 Task: Check the percentage active listings of large kitchen in the last 5 years.
Action: Mouse moved to (1107, 258)
Screenshot: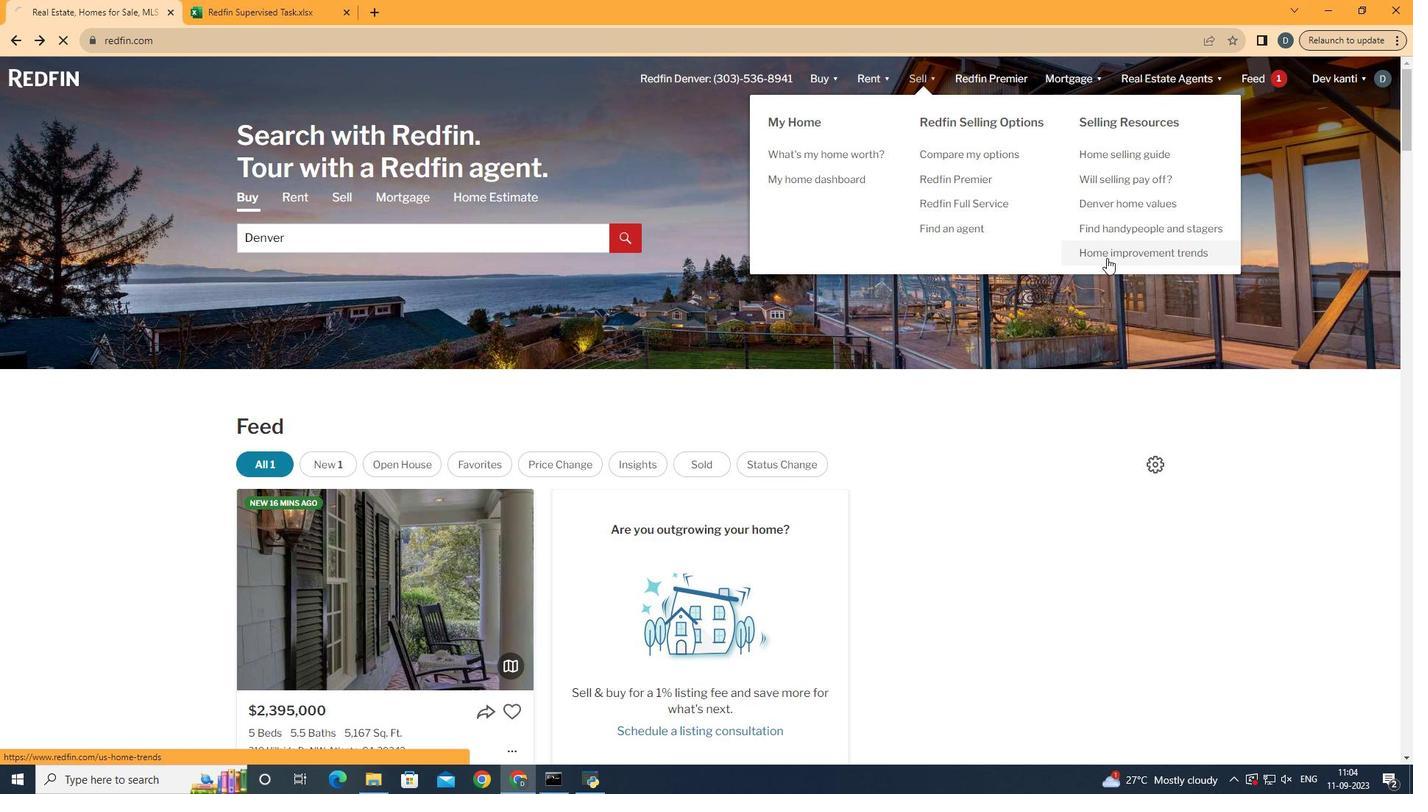 
Action: Mouse pressed left at (1107, 258)
Screenshot: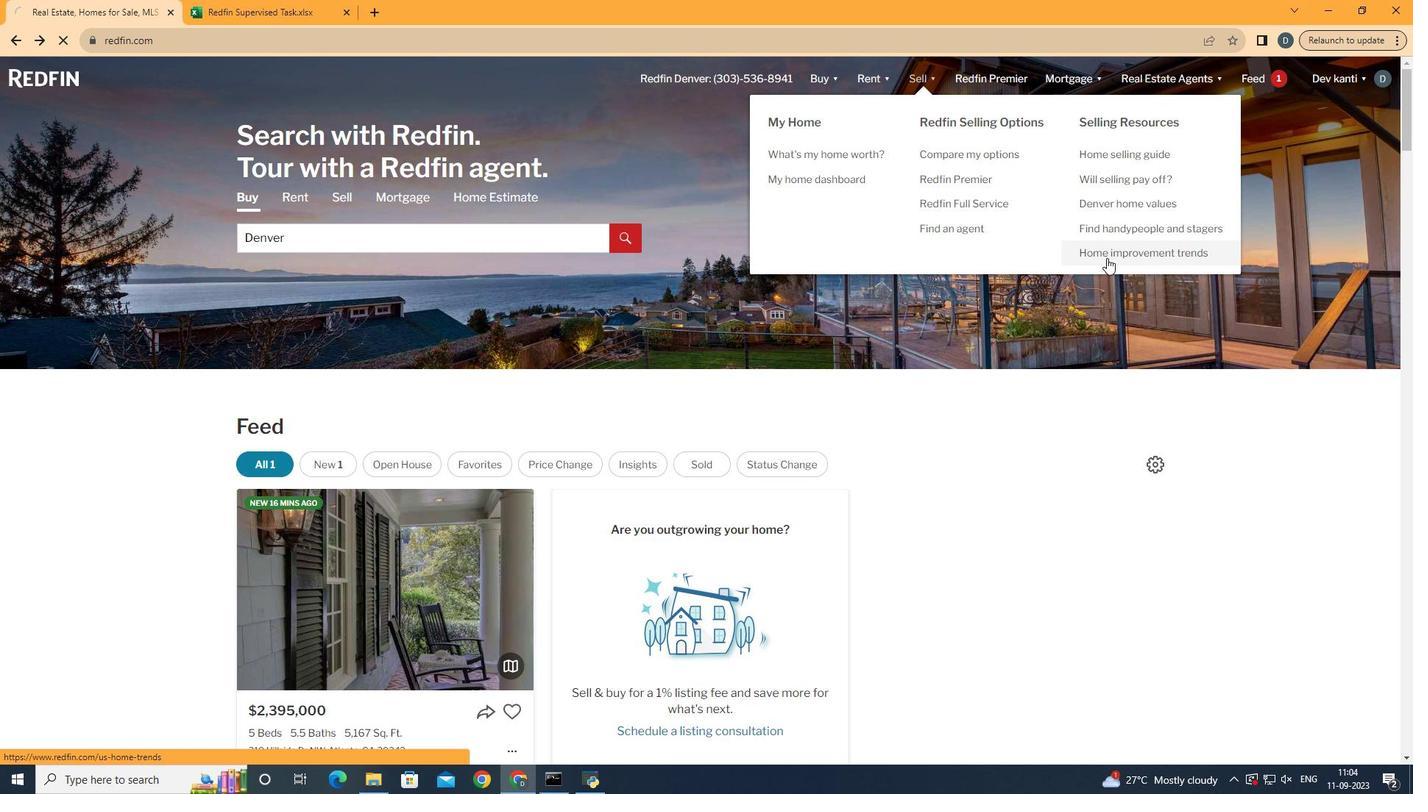 
Action: Mouse moved to (345, 292)
Screenshot: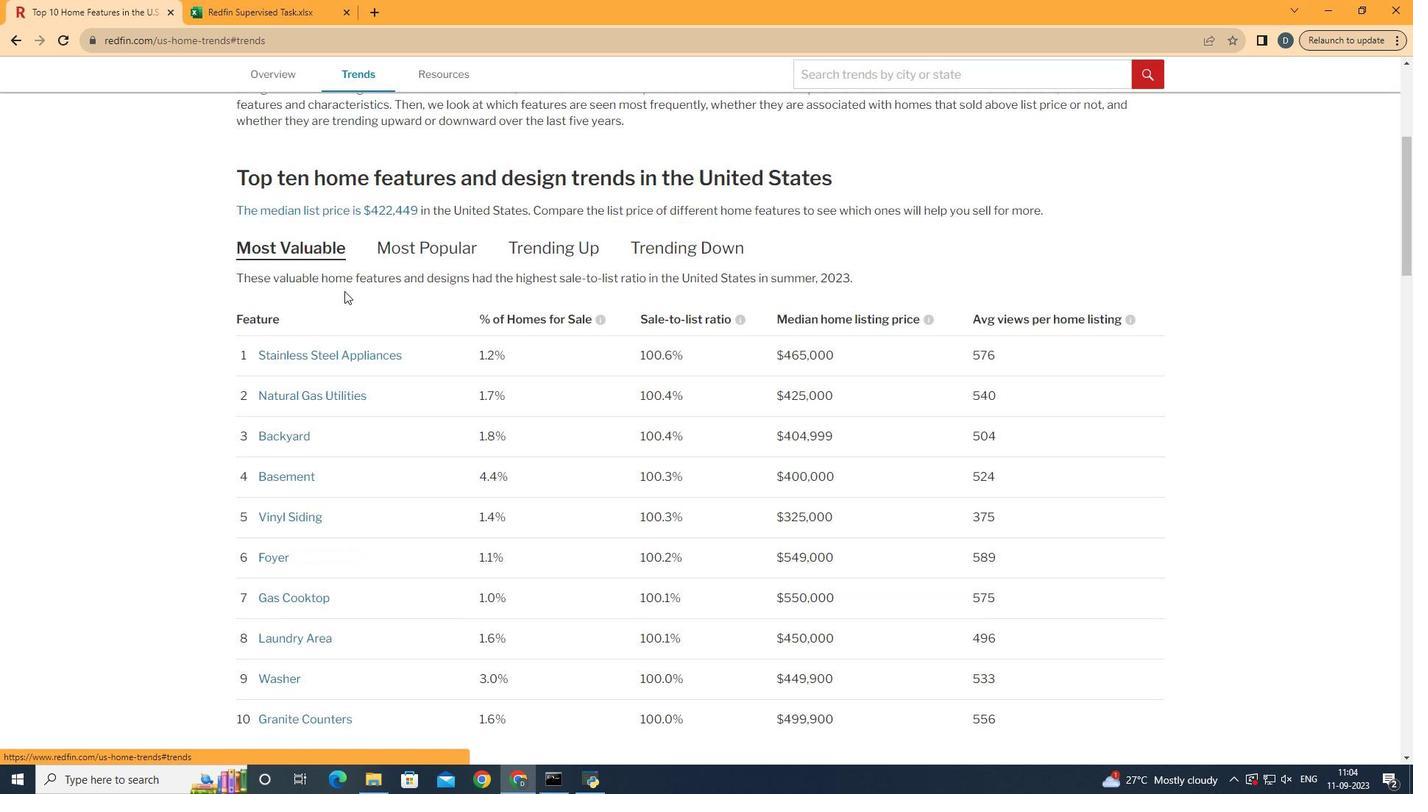 
Action: Mouse pressed left at (345, 292)
Screenshot: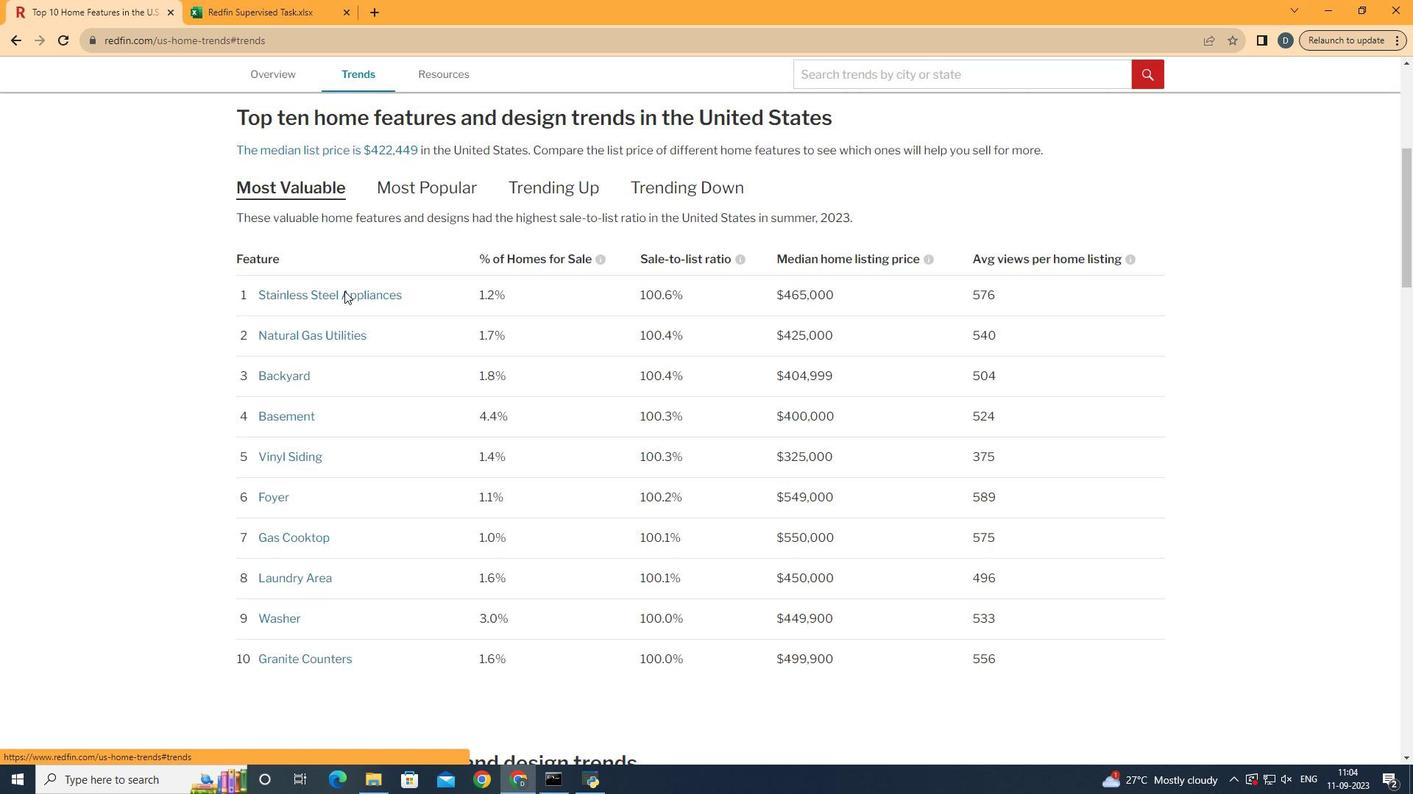 
Action: Mouse scrolled (345, 291) with delta (0, 0)
Screenshot: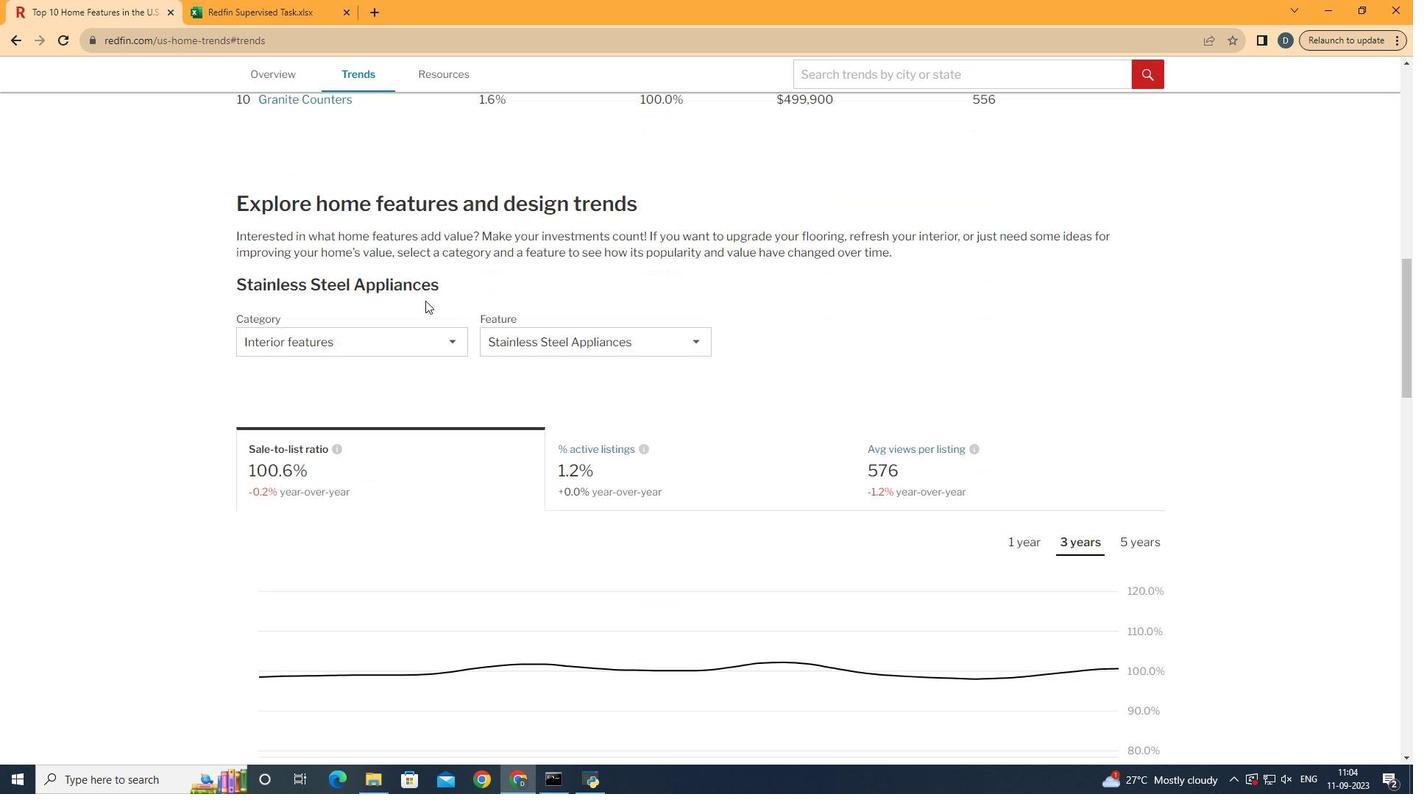 
Action: Mouse moved to (345, 292)
Screenshot: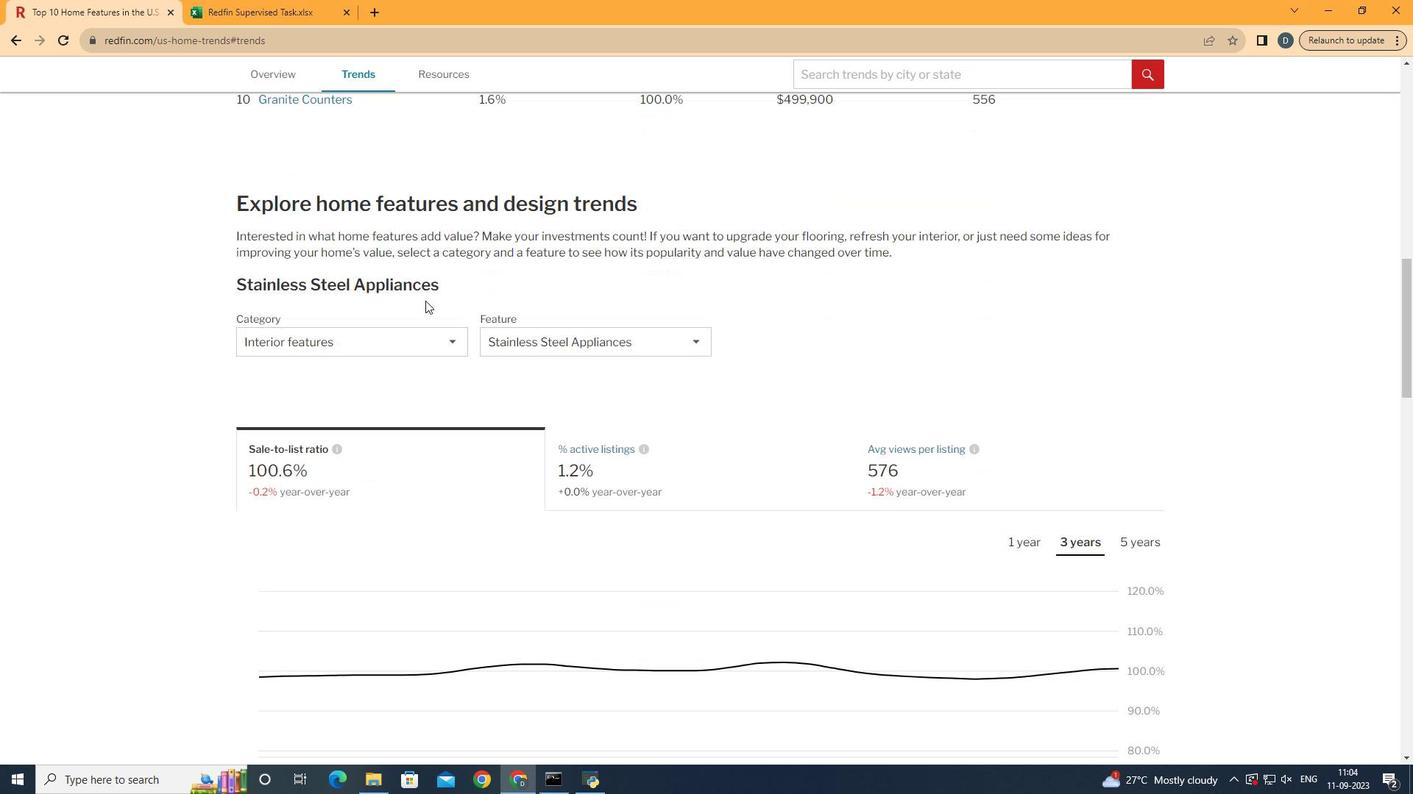 
Action: Mouse scrolled (345, 291) with delta (0, 0)
Screenshot: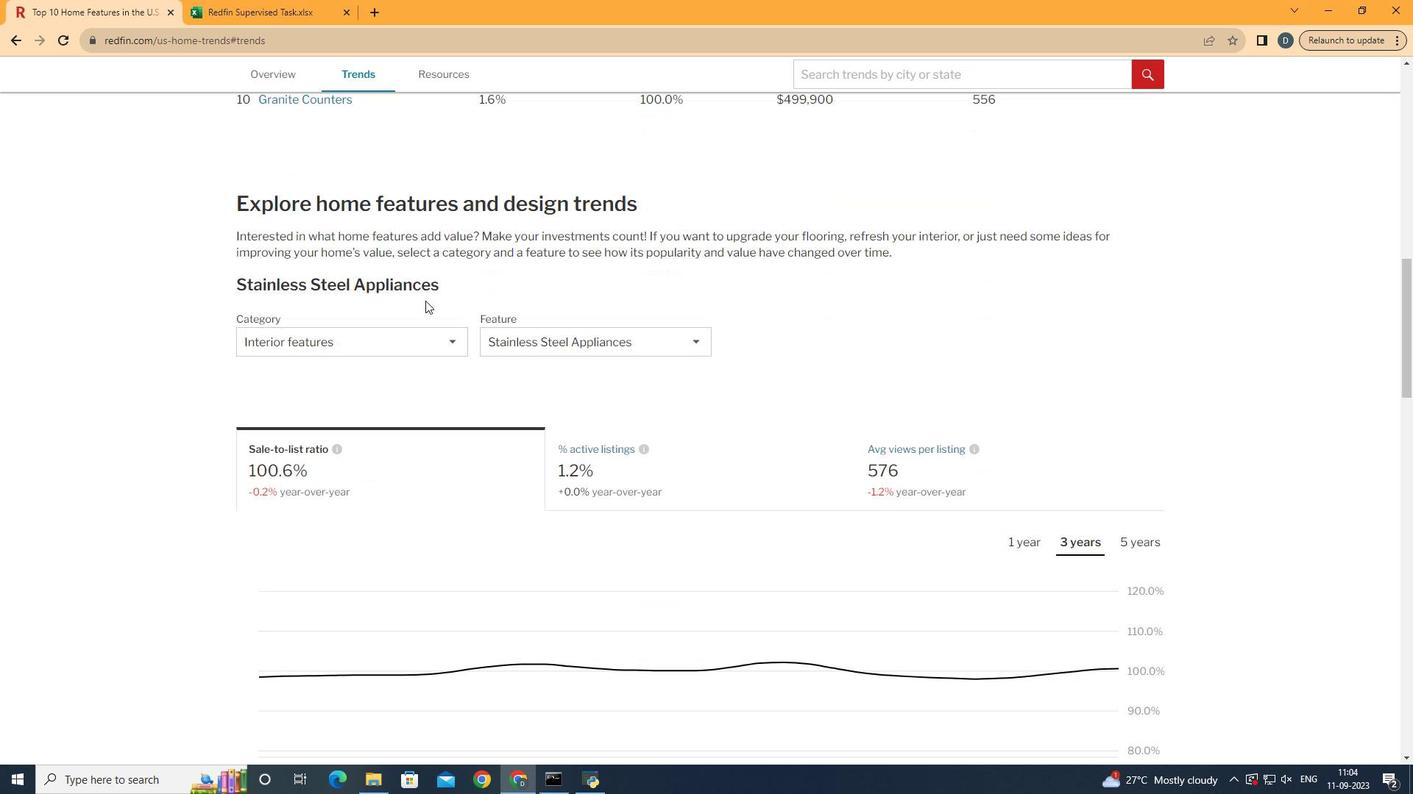 
Action: Mouse moved to (348, 292)
Screenshot: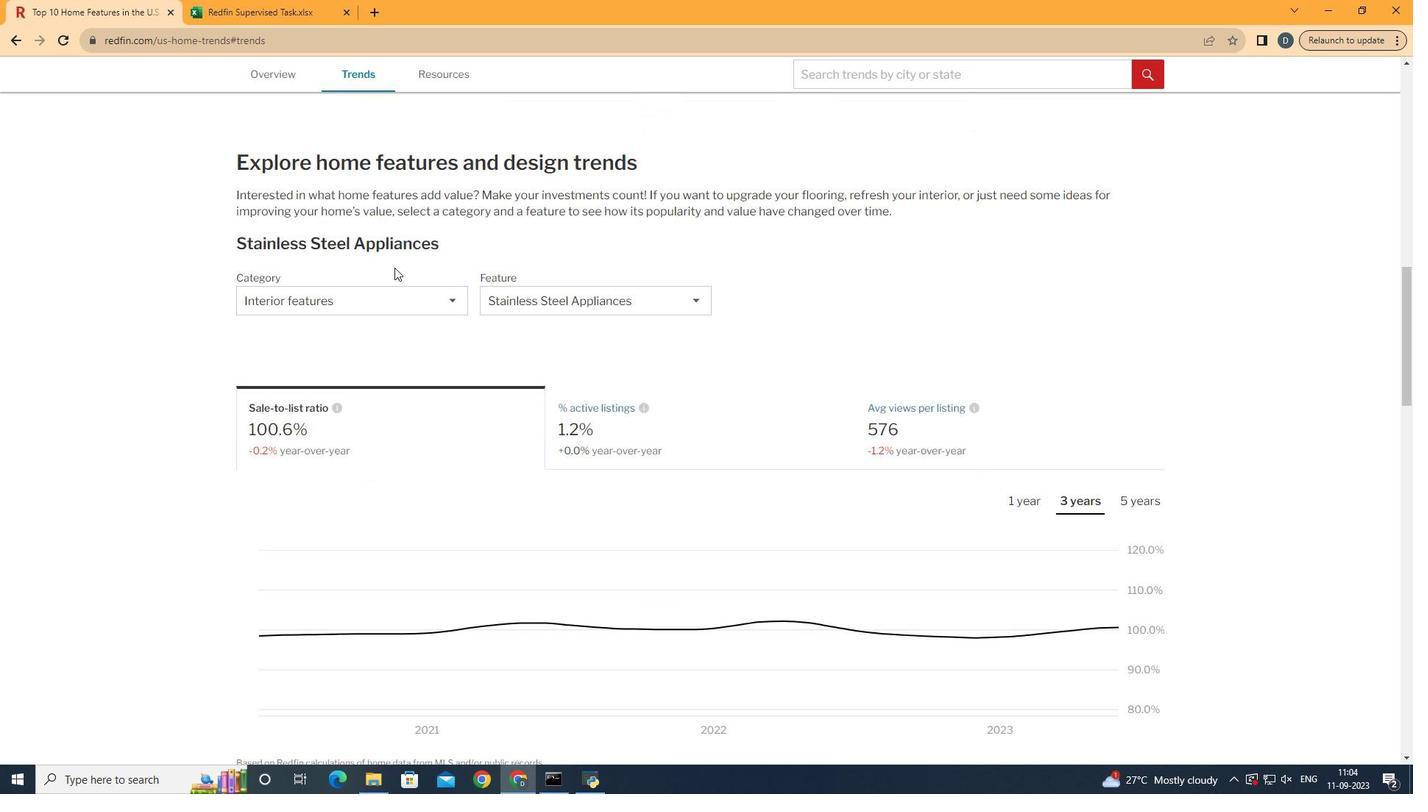 
Action: Mouse scrolled (348, 291) with delta (0, 0)
Screenshot: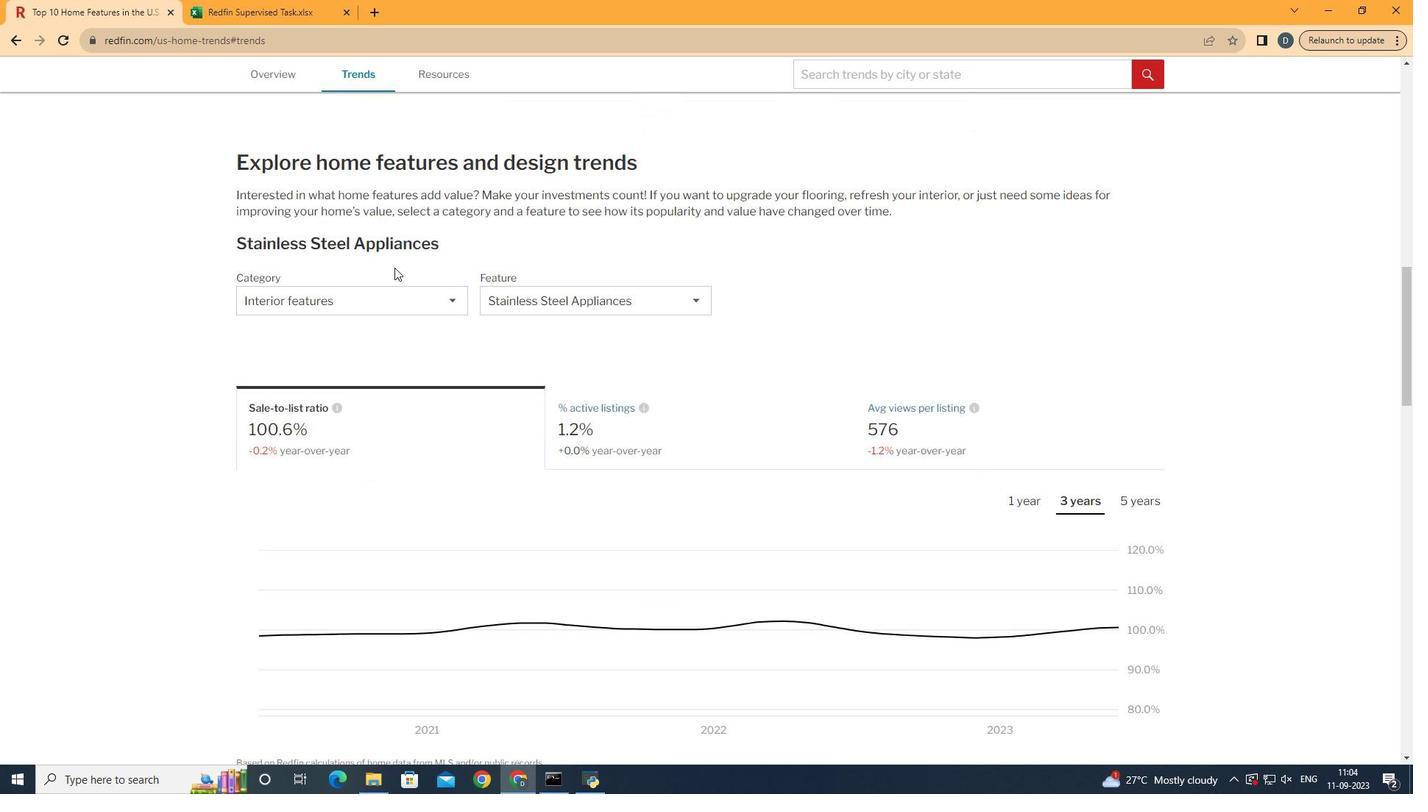 
Action: Mouse moved to (348, 292)
Screenshot: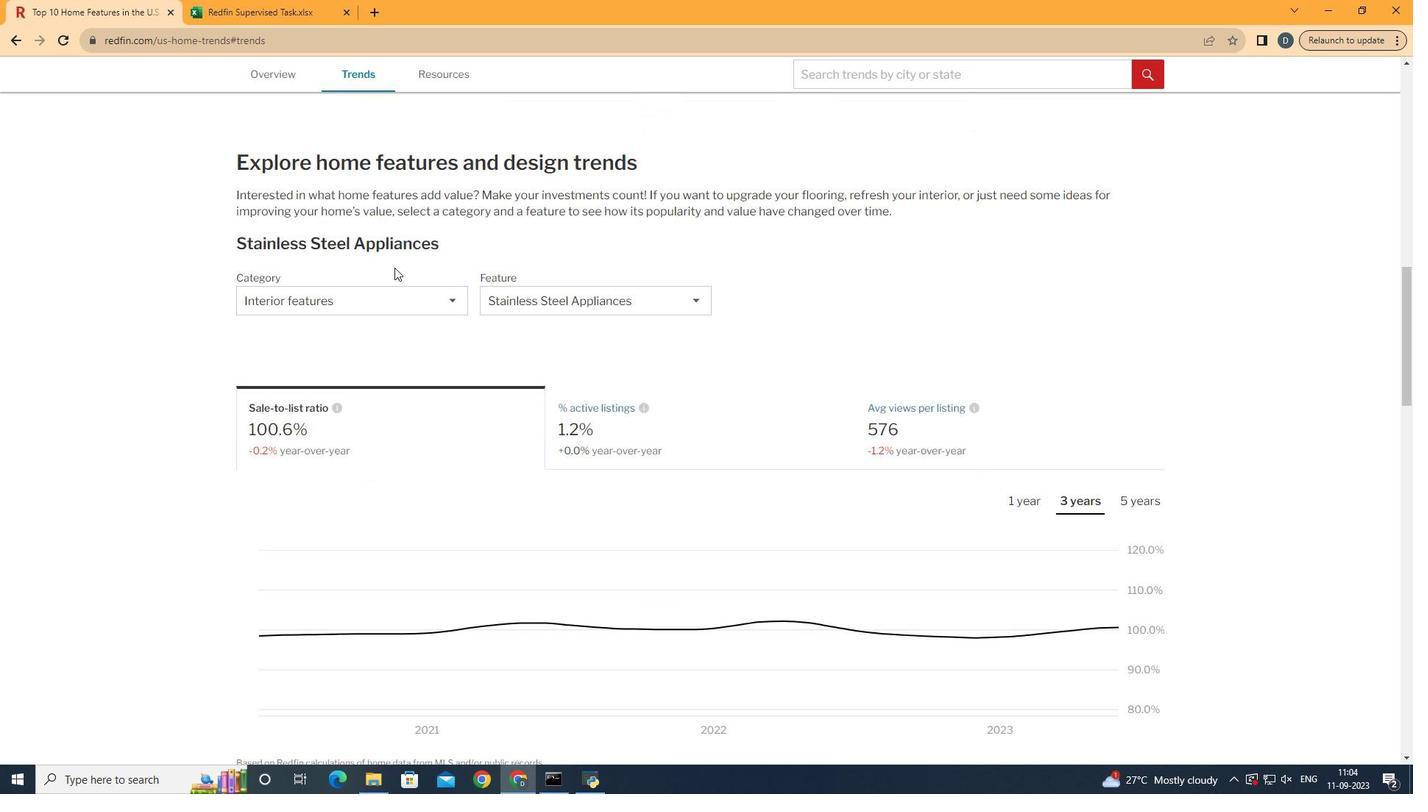 
Action: Mouse scrolled (348, 291) with delta (0, 0)
Screenshot: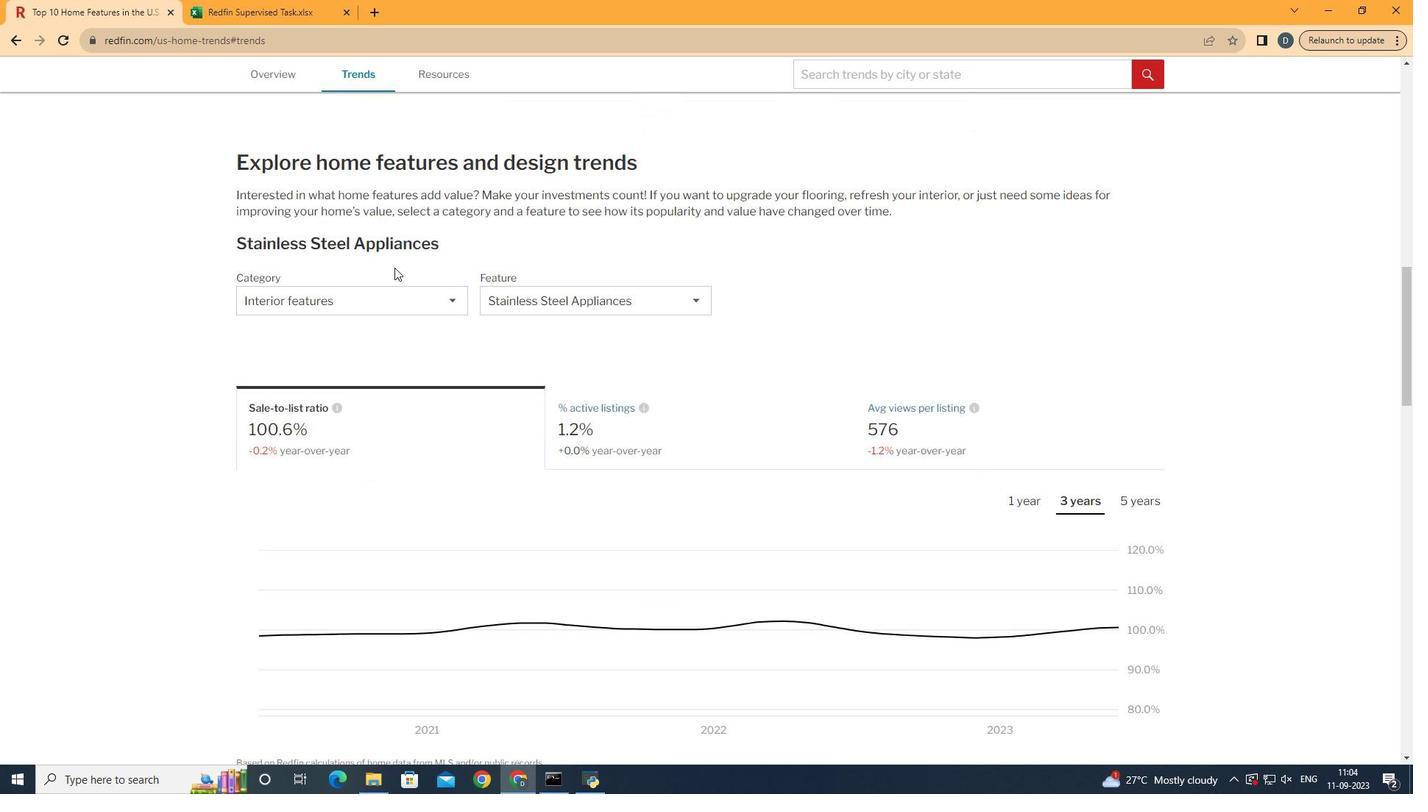 
Action: Mouse moved to (375, 300)
Screenshot: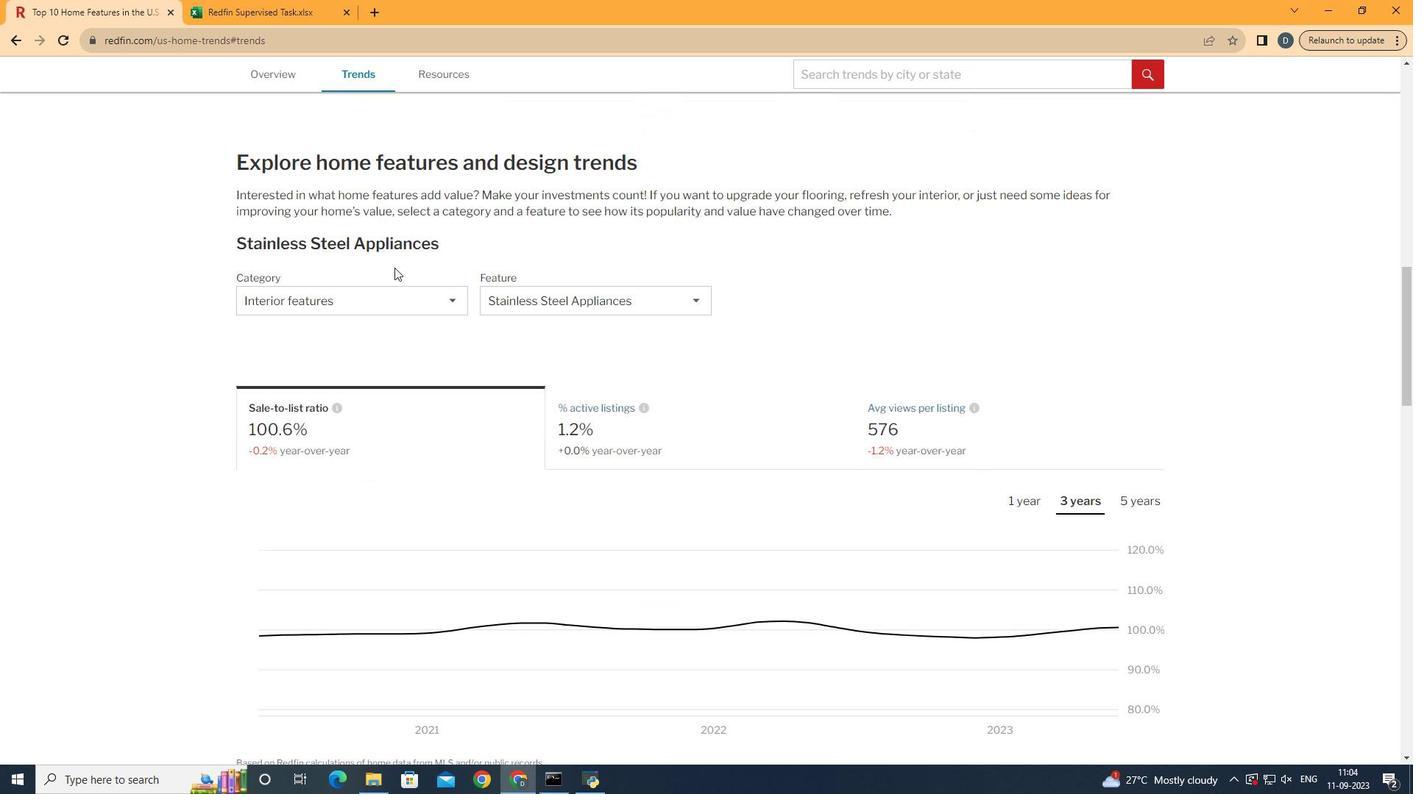 
Action: Mouse scrolled (375, 299) with delta (0, 0)
Screenshot: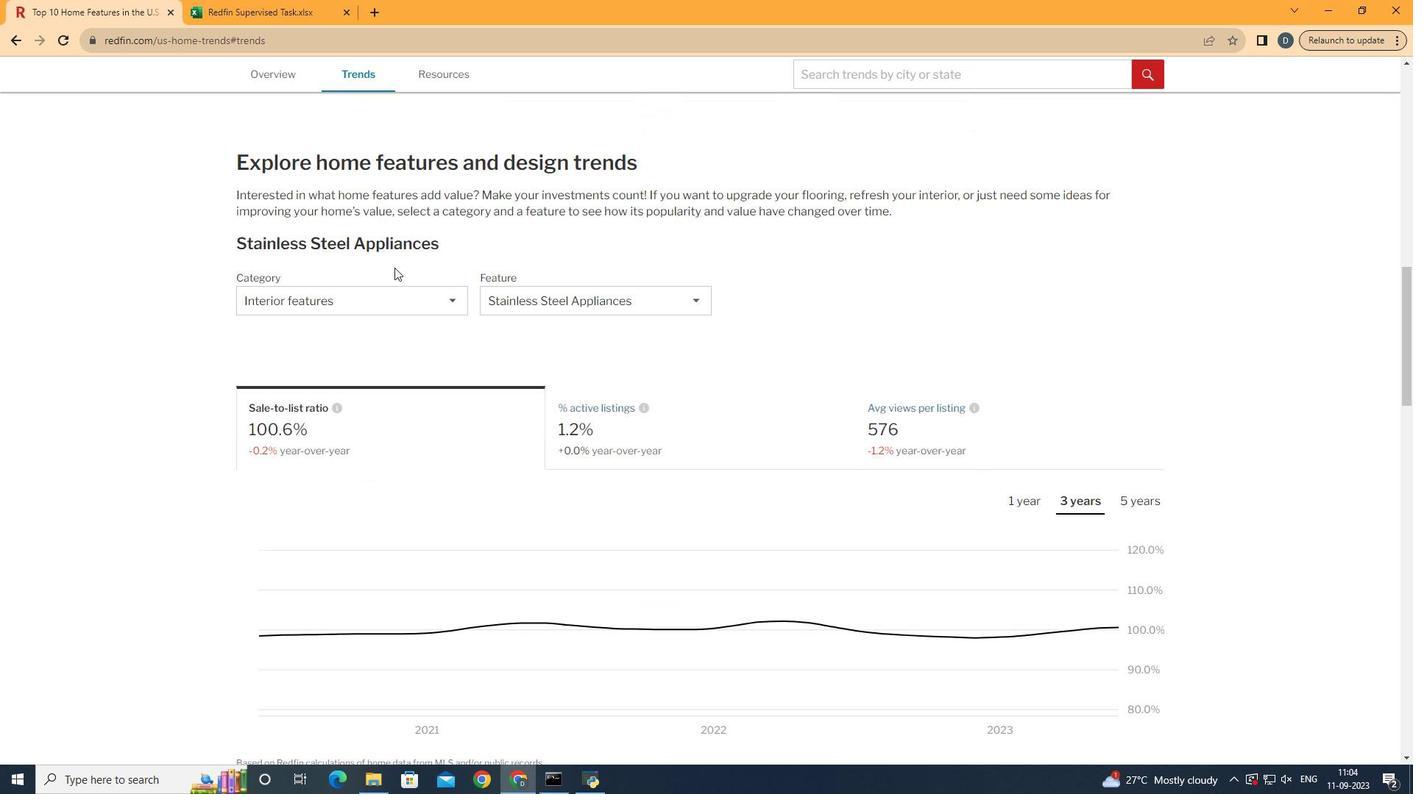 
Action: Mouse moved to (427, 300)
Screenshot: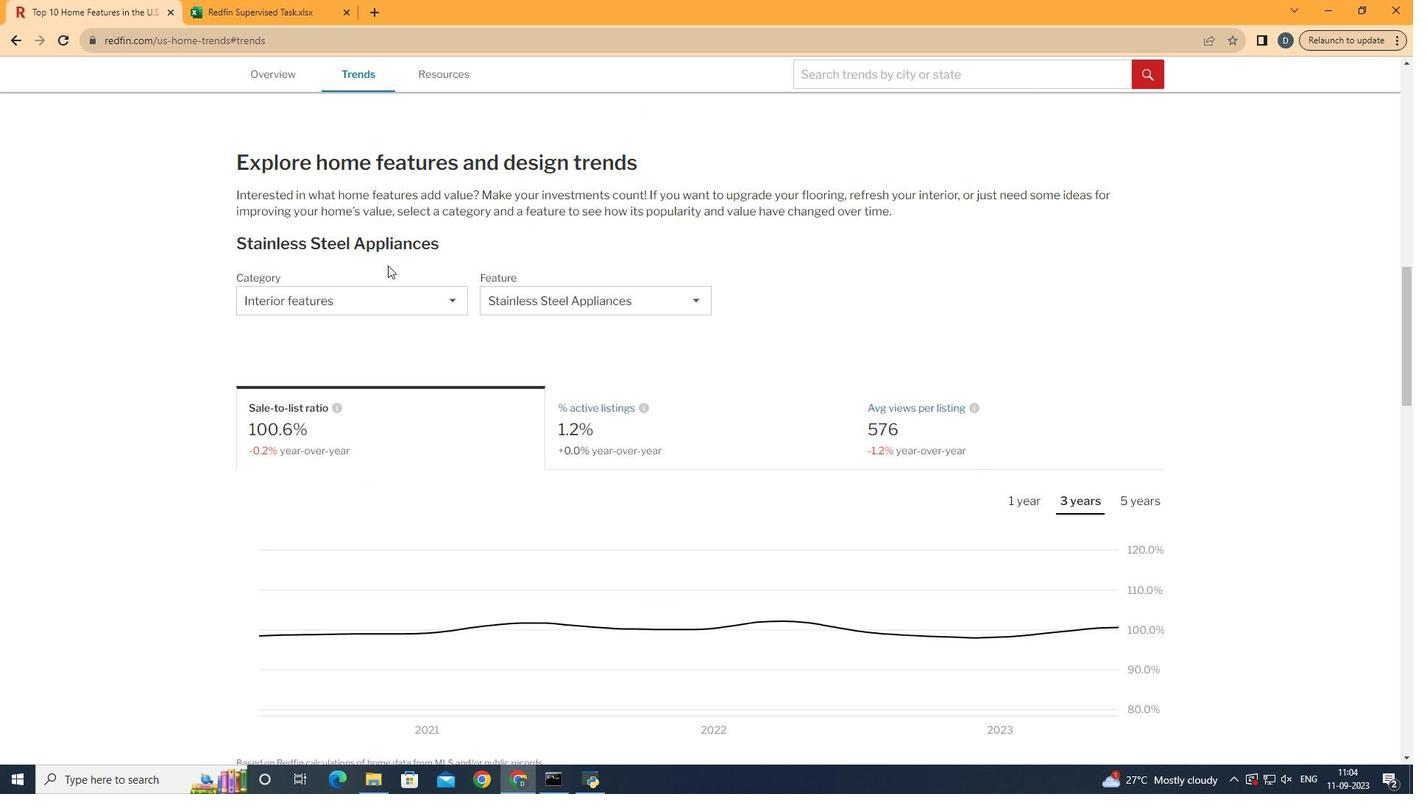 
Action: Mouse scrolled (427, 300) with delta (0, 0)
Screenshot: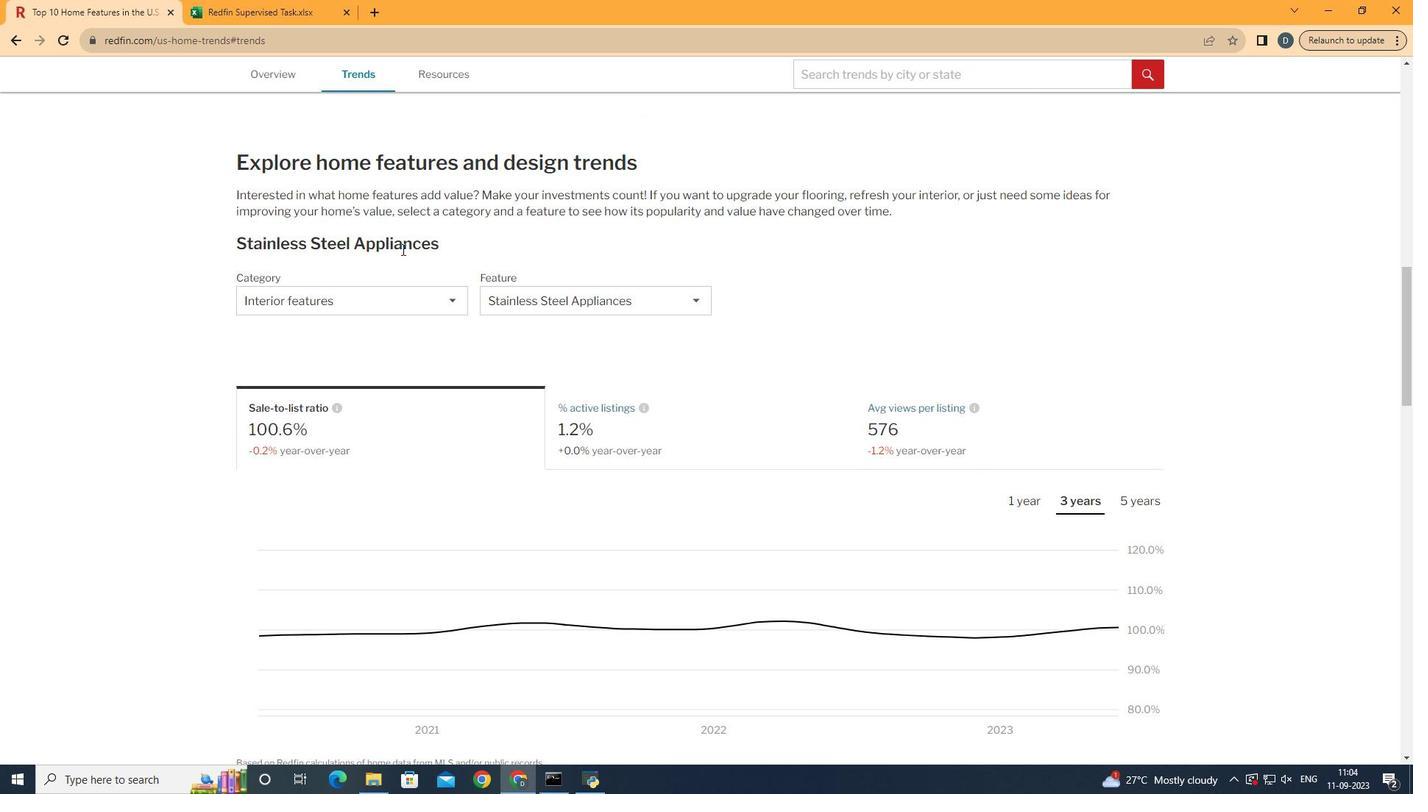 
Action: Mouse scrolled (427, 300) with delta (0, 0)
Screenshot: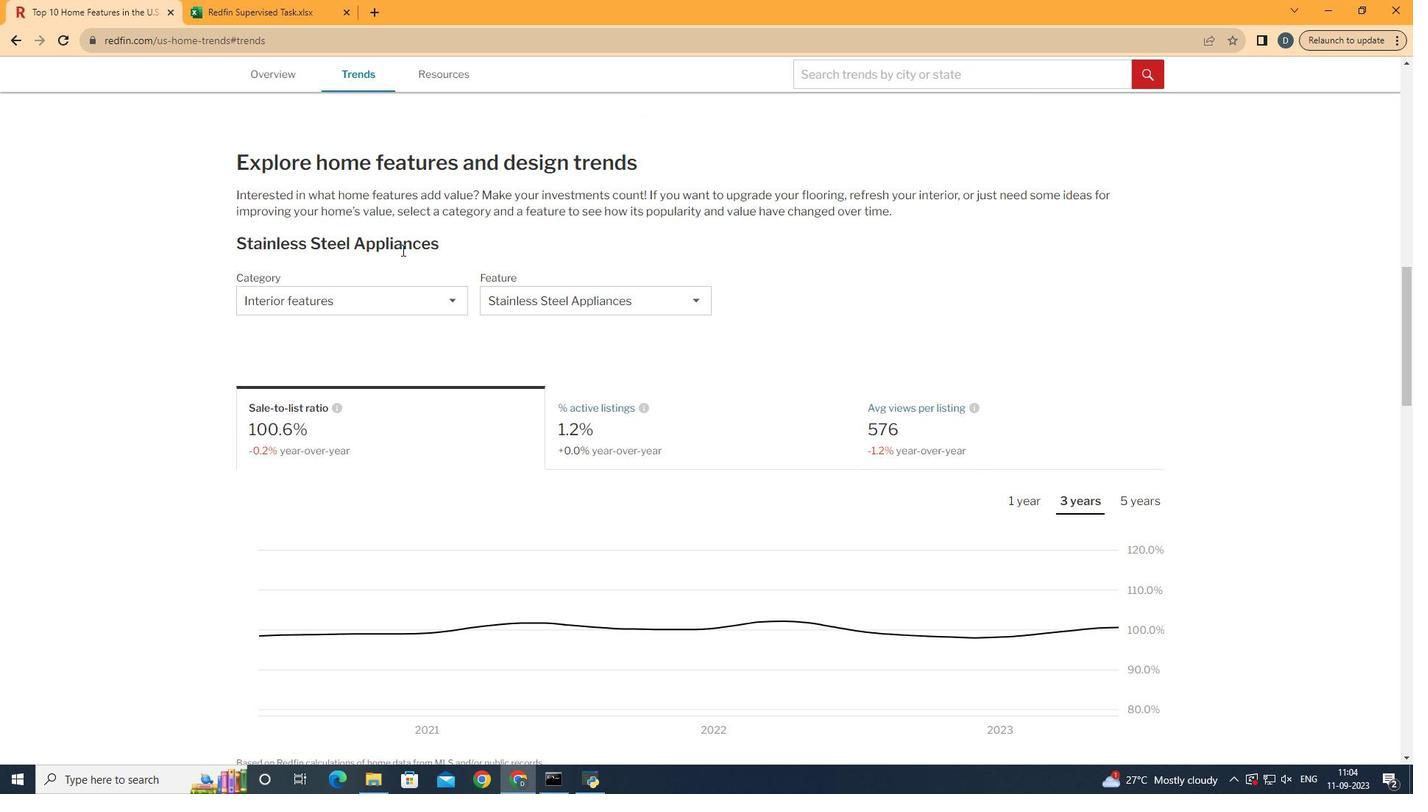 
Action: Mouse scrolled (427, 300) with delta (0, 0)
Screenshot: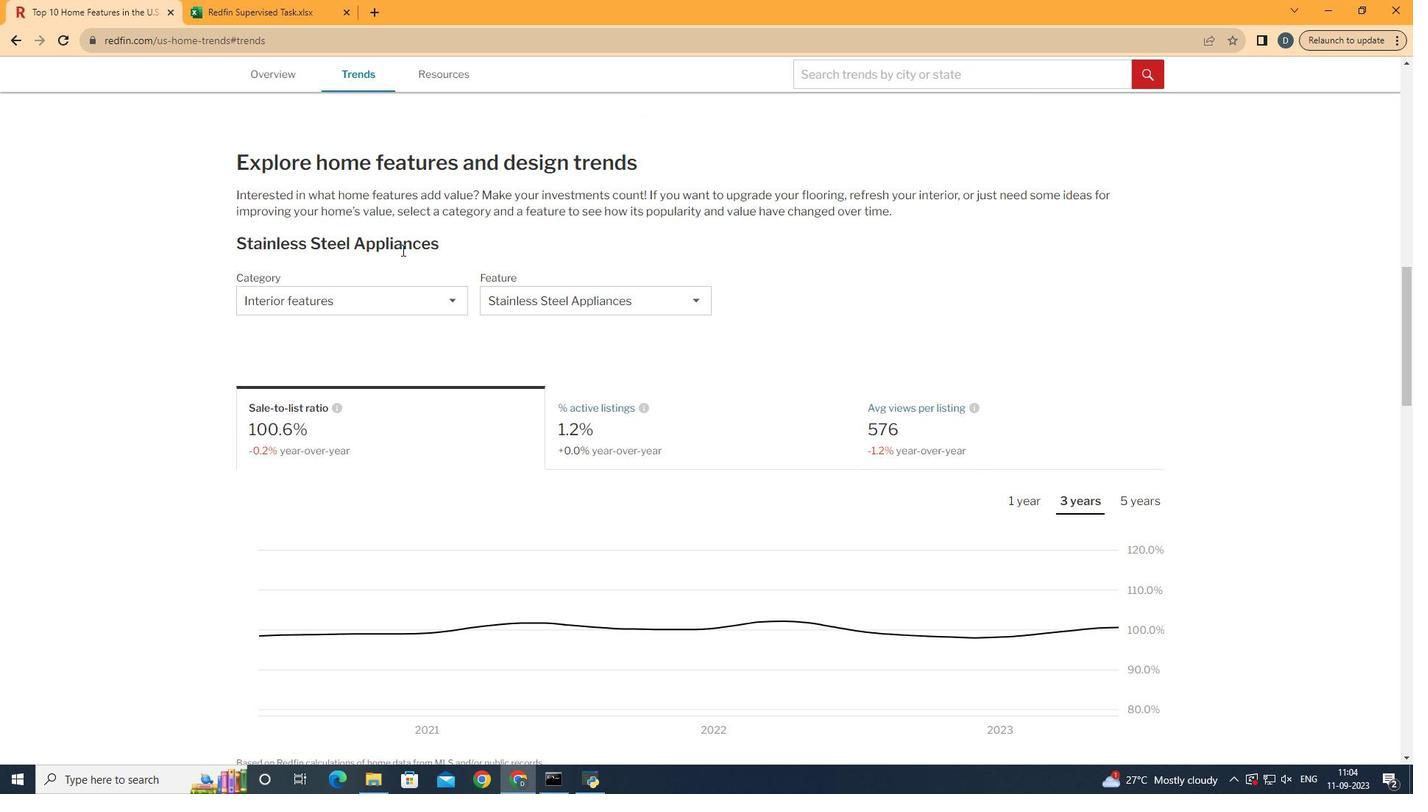 
Action: Mouse moved to (392, 303)
Screenshot: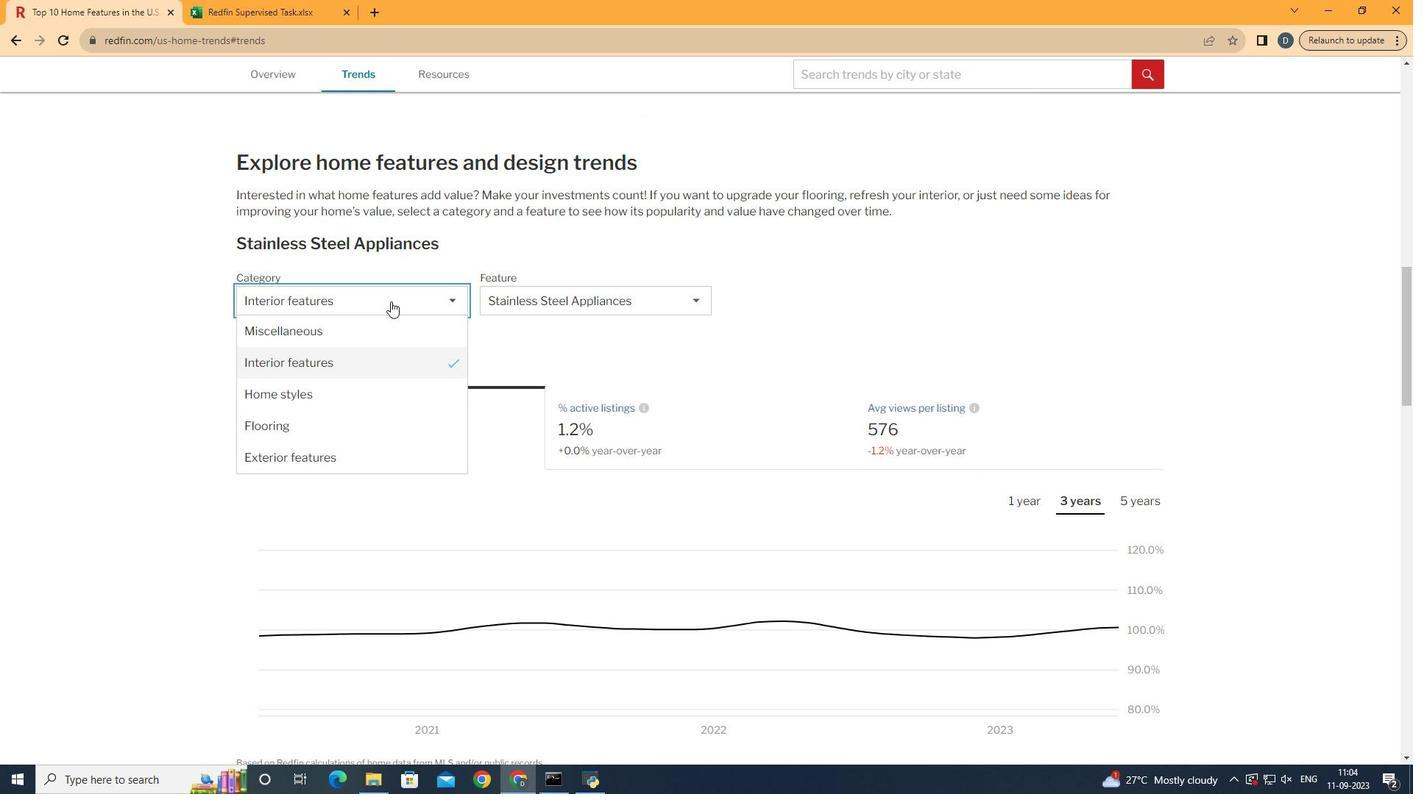 
Action: Mouse pressed left at (392, 303)
Screenshot: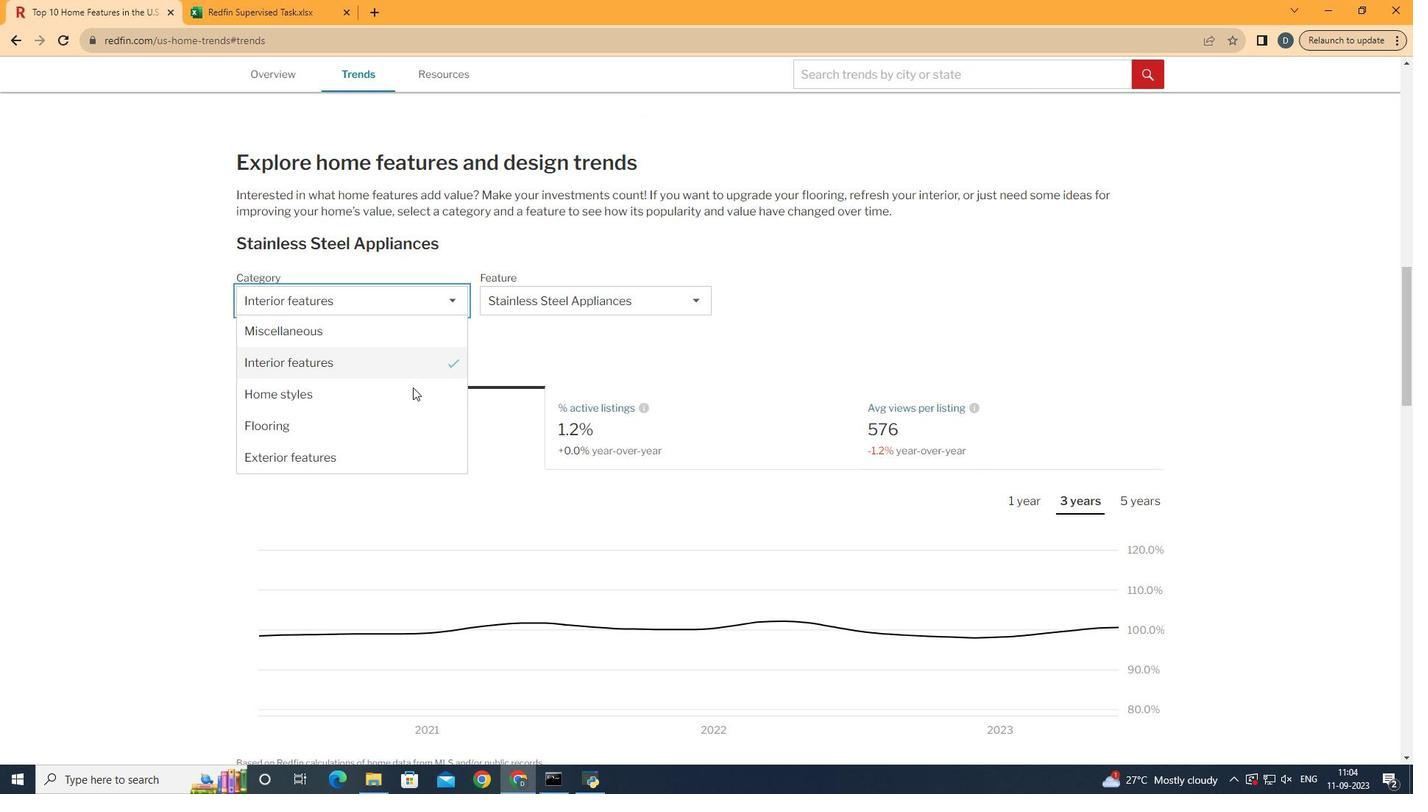 
Action: Mouse moved to (435, 375)
Screenshot: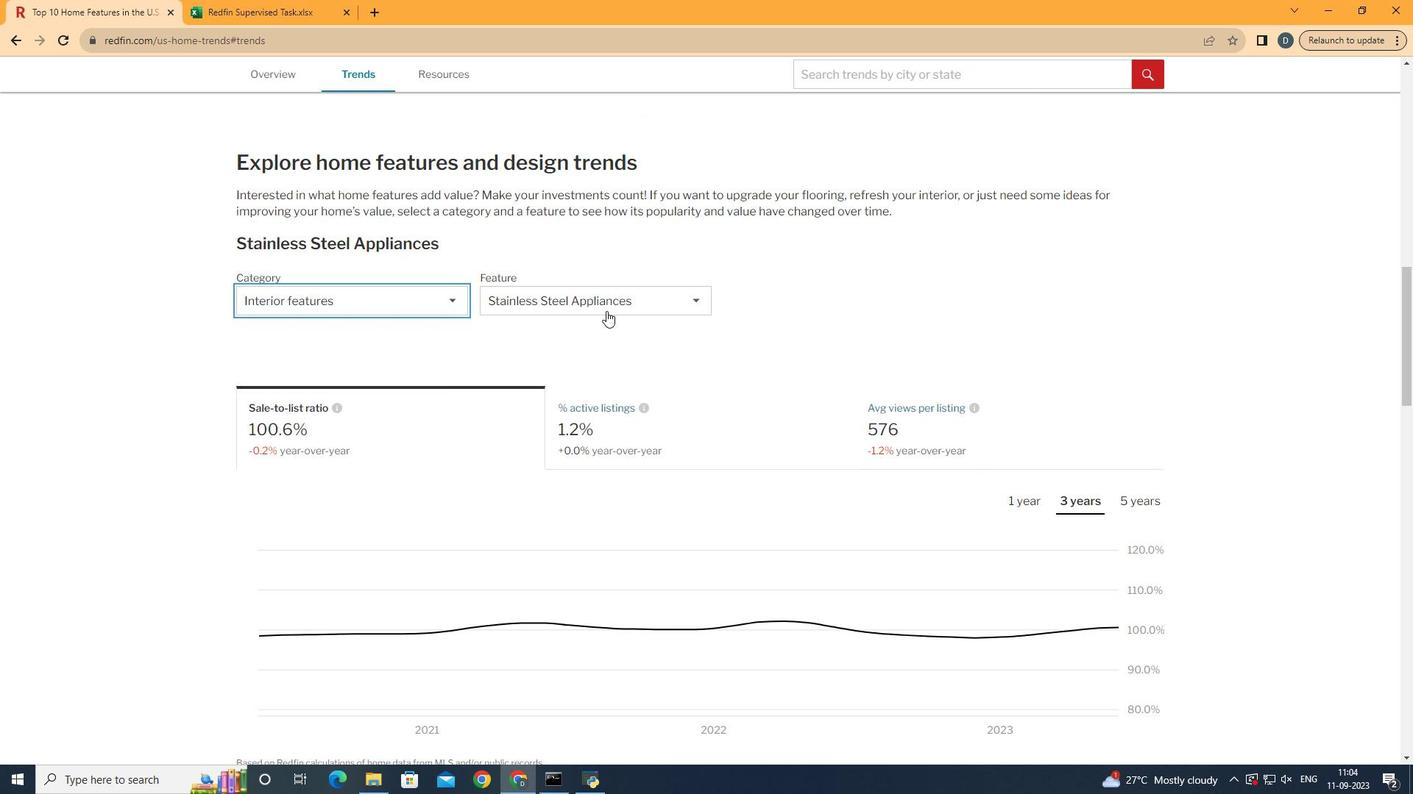 
Action: Mouse pressed left at (435, 375)
Screenshot: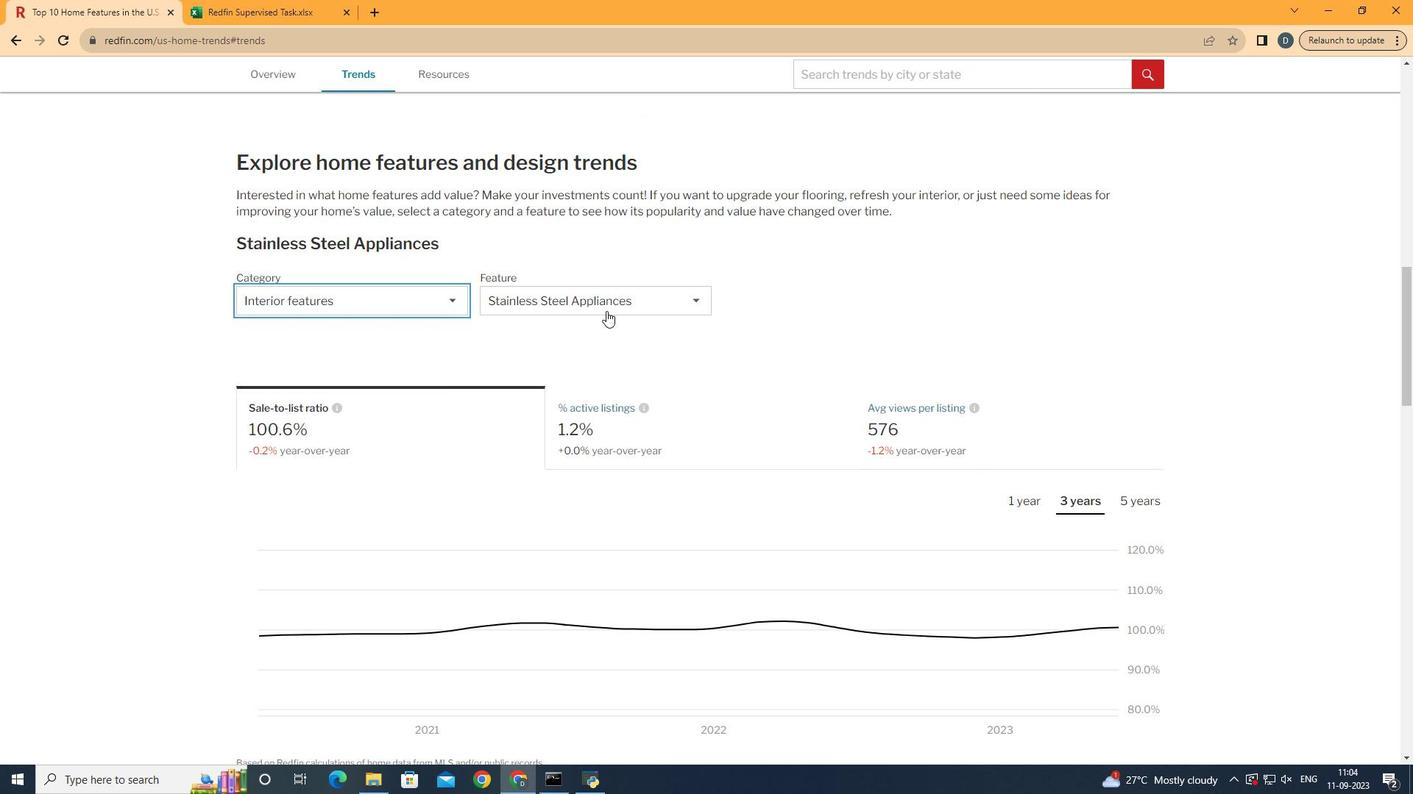 
Action: Mouse moved to (607, 312)
Screenshot: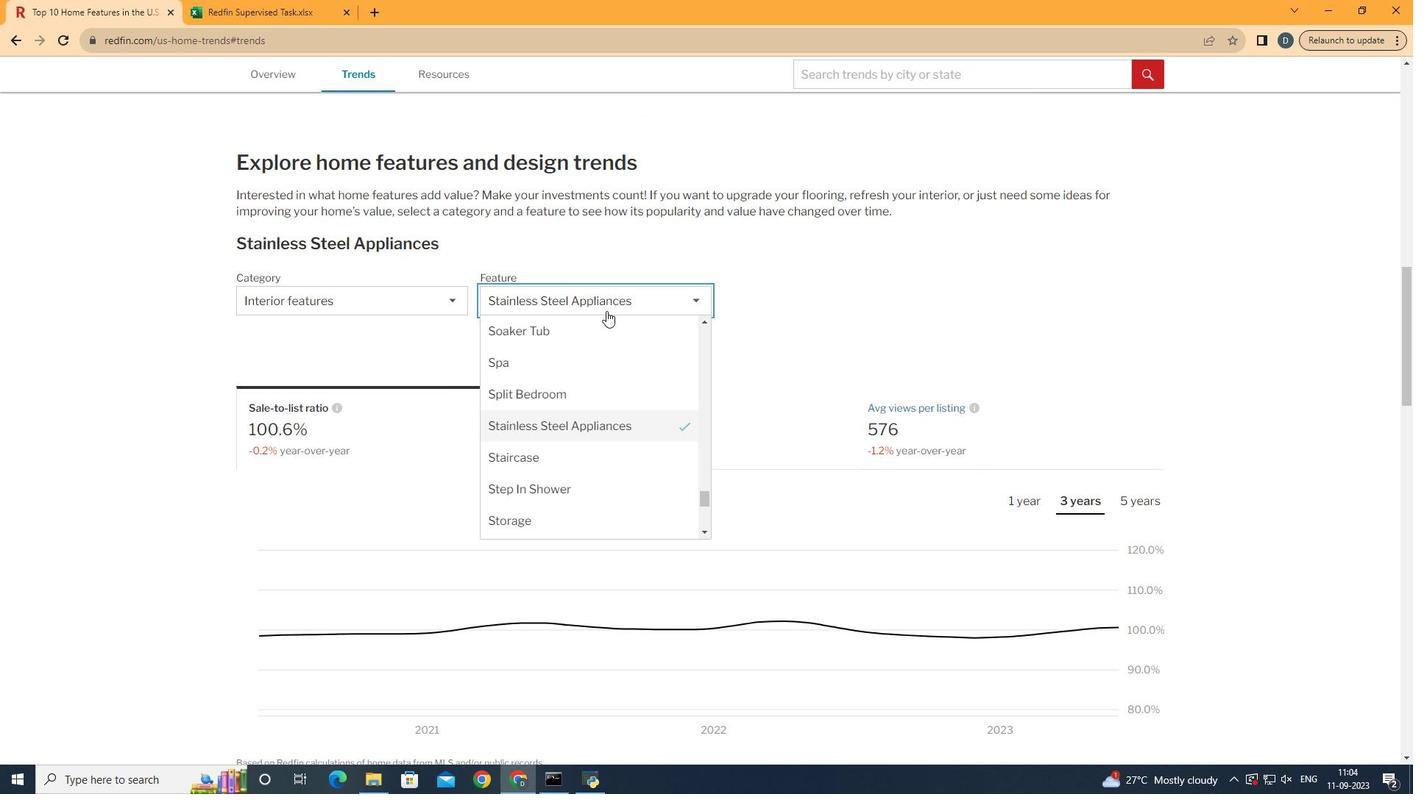 
Action: Mouse pressed left at (607, 312)
Screenshot: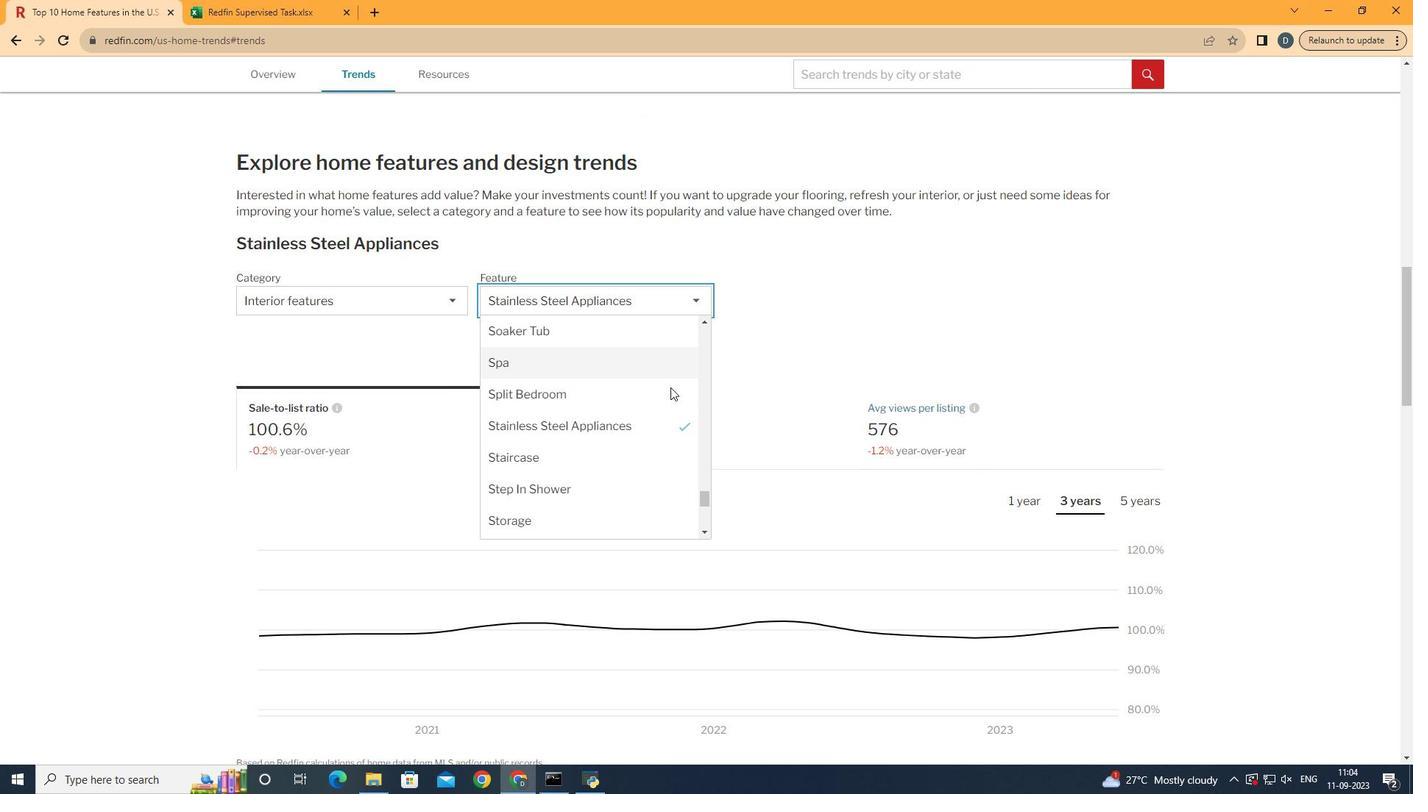 
Action: Mouse moved to (707, 499)
Screenshot: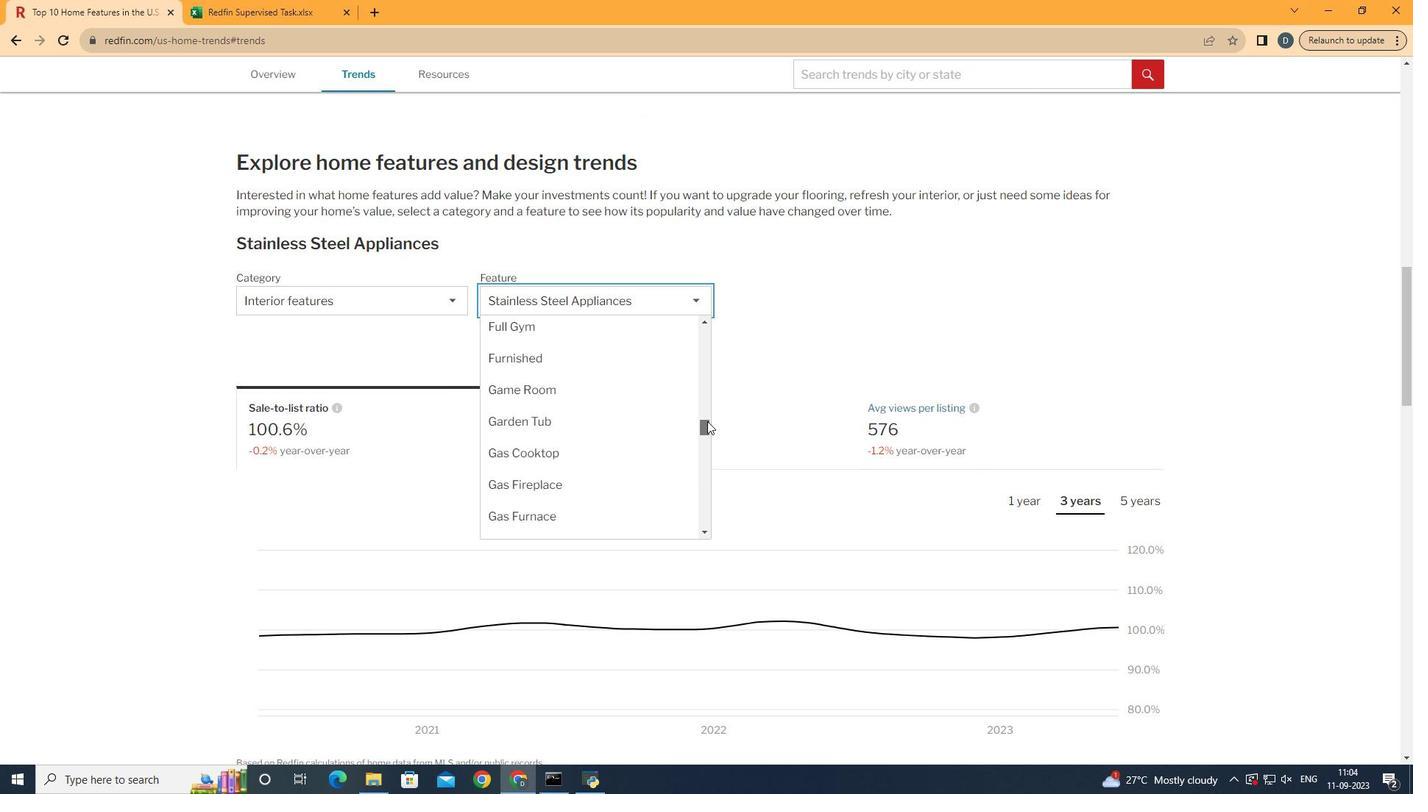 
Action: Mouse pressed left at (707, 499)
Screenshot: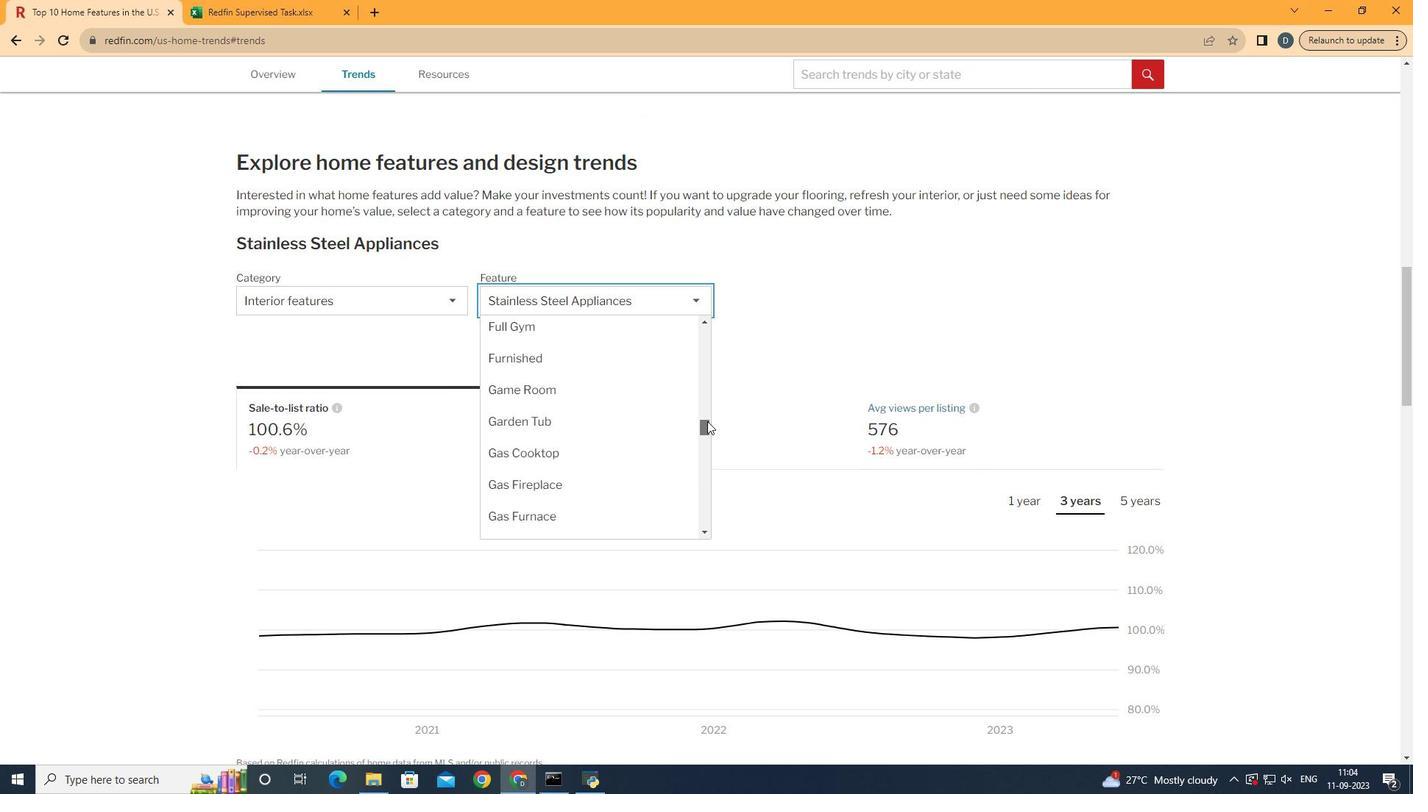 
Action: Mouse moved to (629, 431)
Screenshot: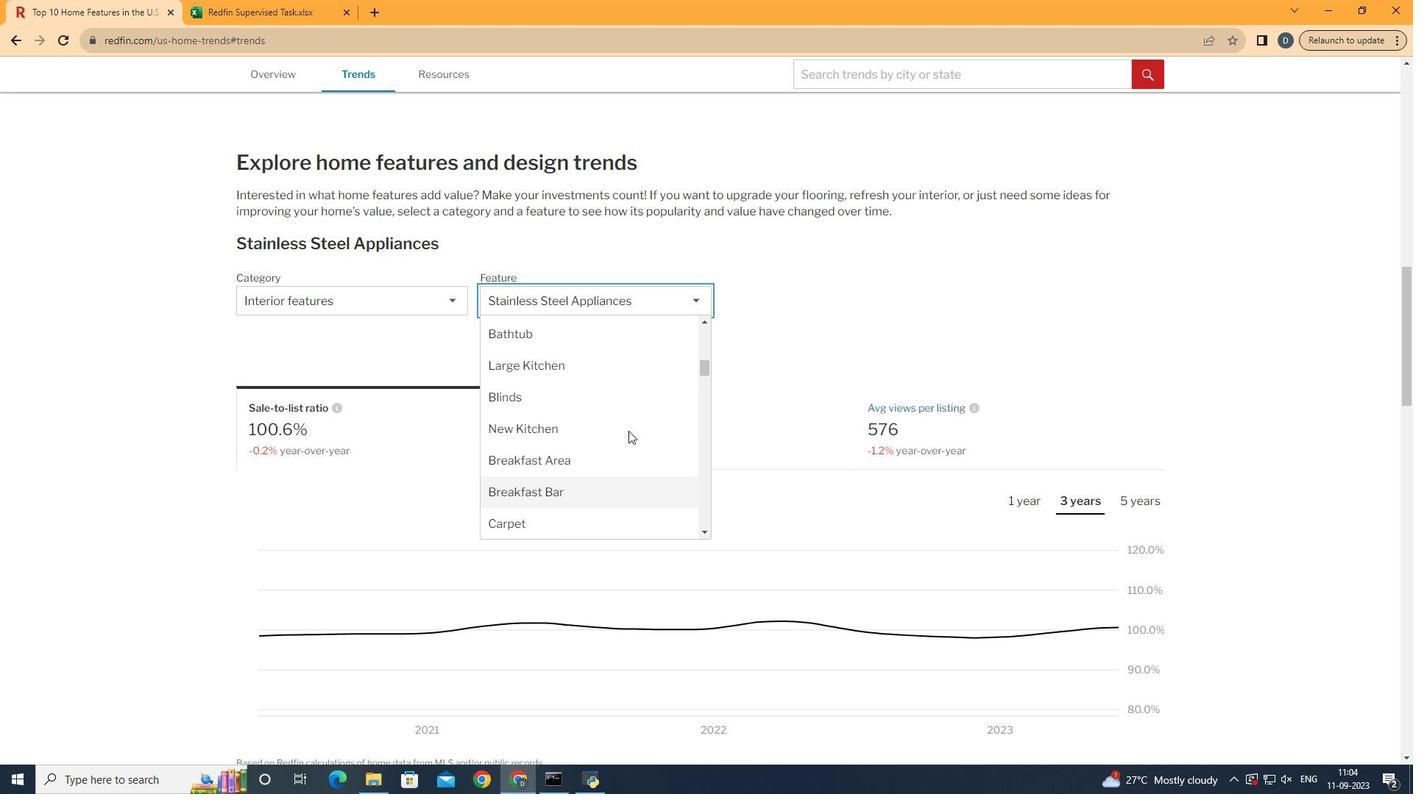 
Action: Mouse scrolled (629, 432) with delta (0, 0)
Screenshot: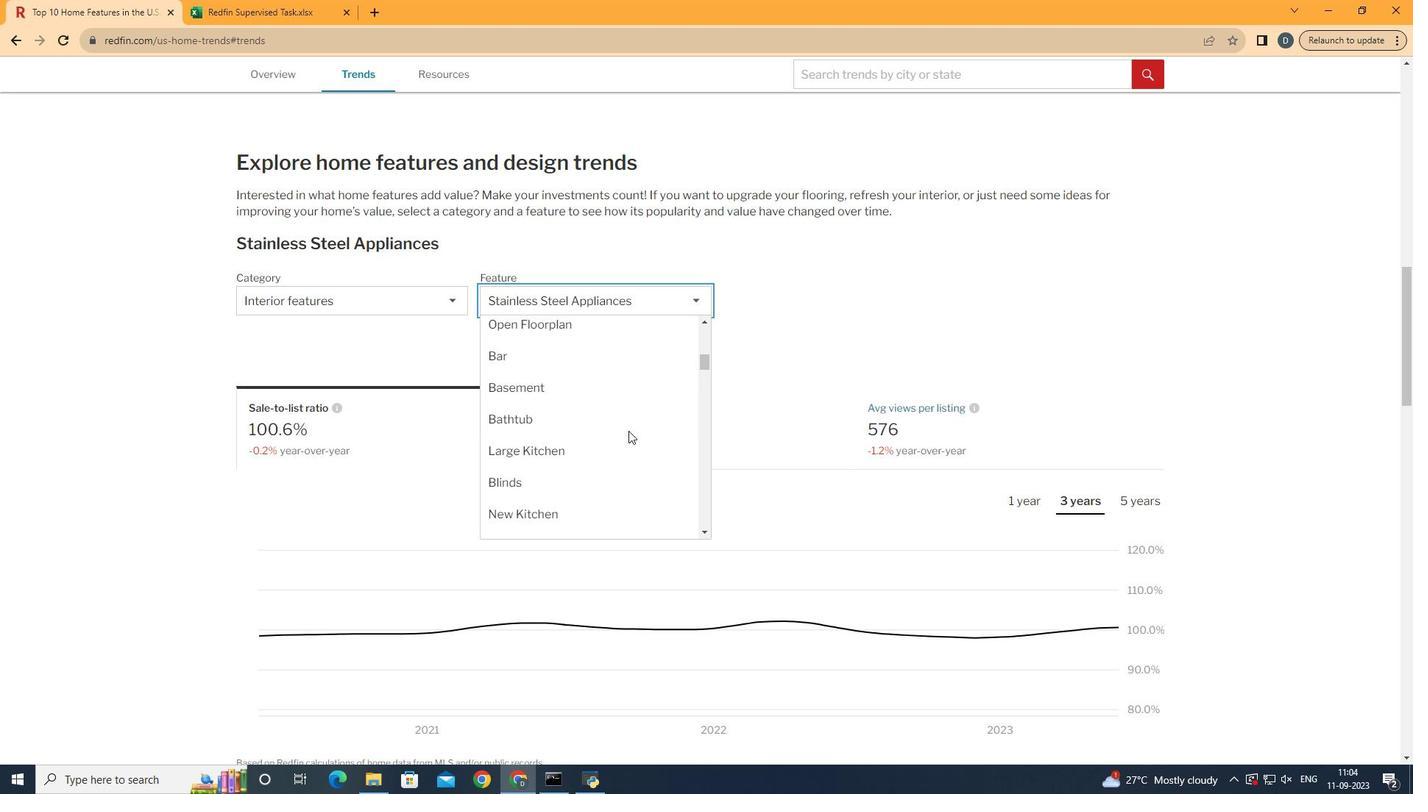 
Action: Mouse scrolled (629, 432) with delta (0, 0)
Screenshot: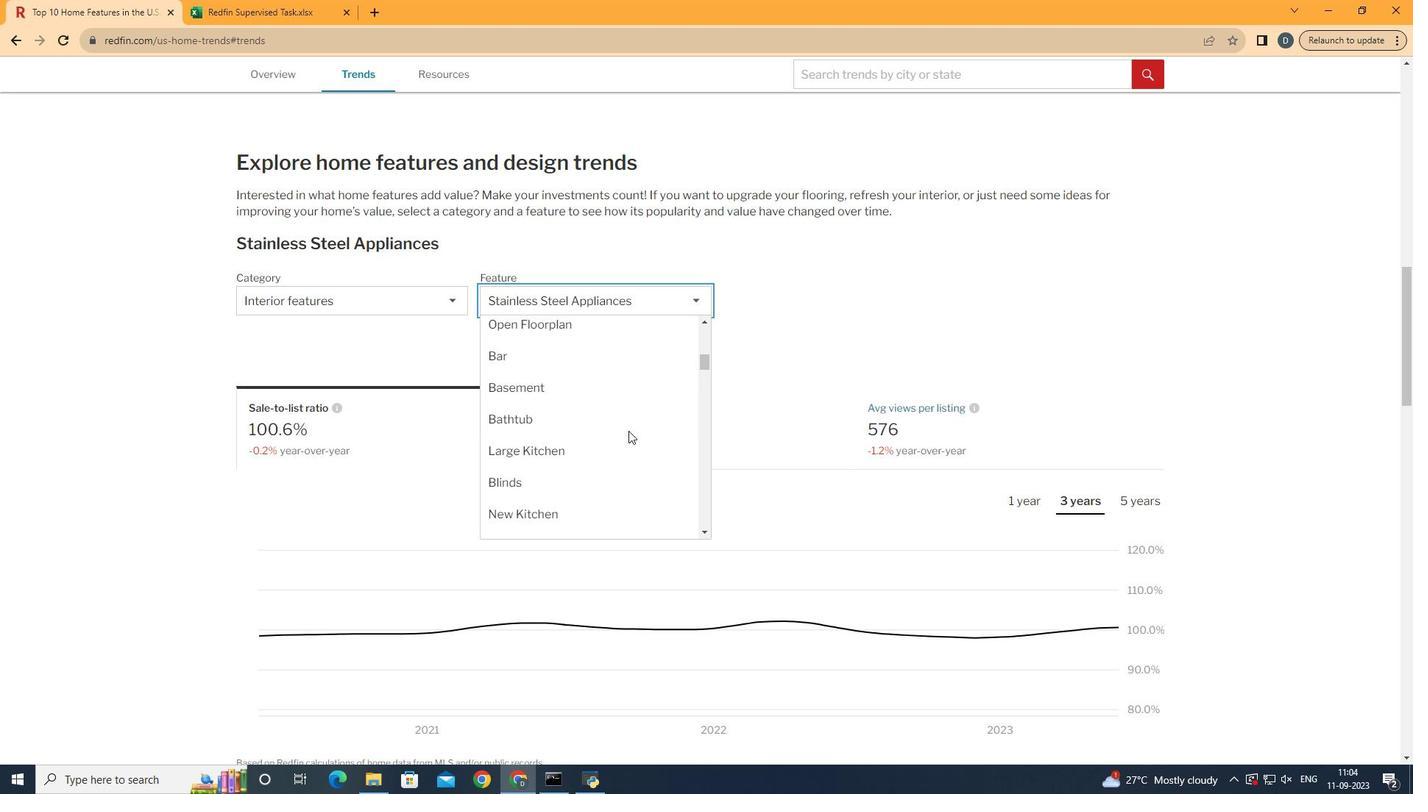 
Action: Mouse moved to (619, 446)
Screenshot: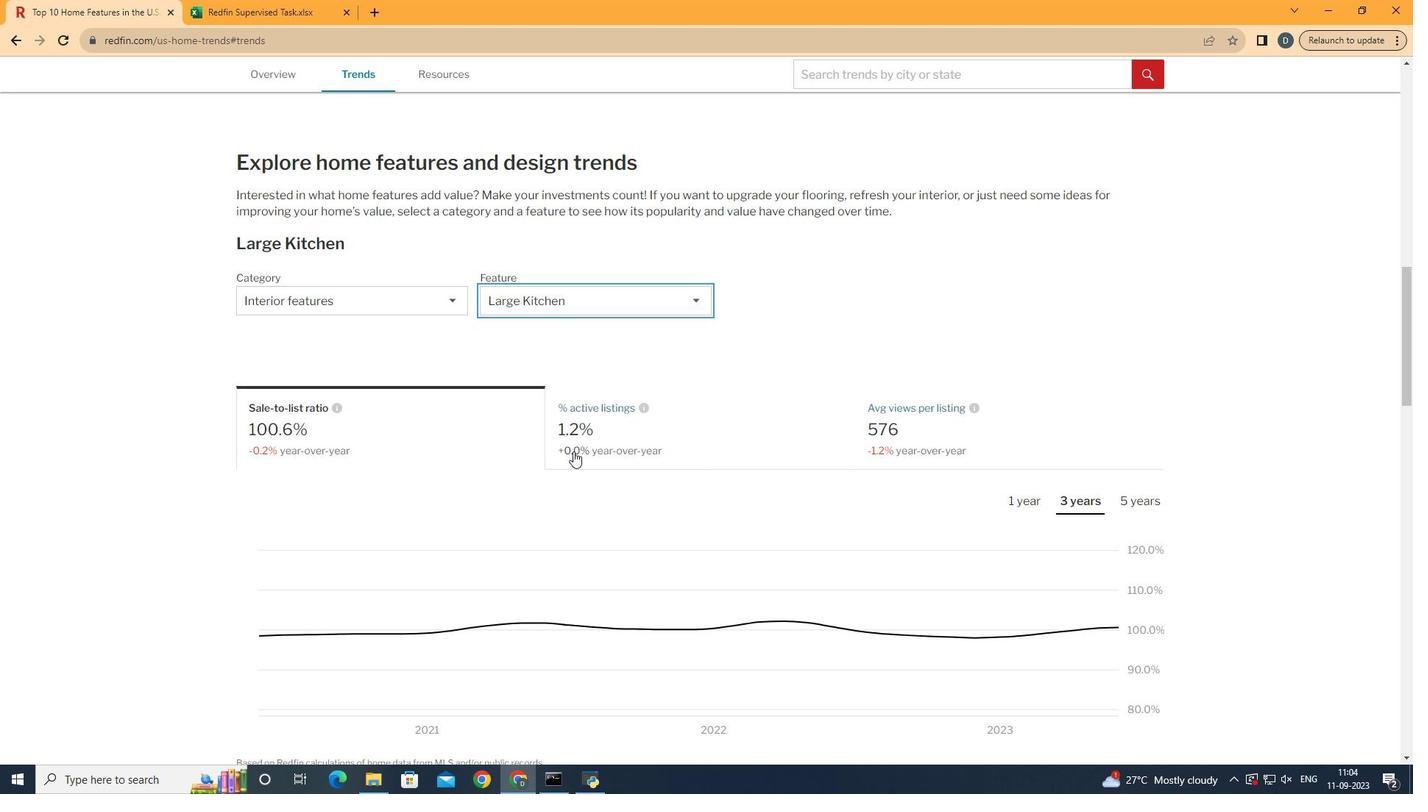 
Action: Mouse pressed left at (619, 446)
Screenshot: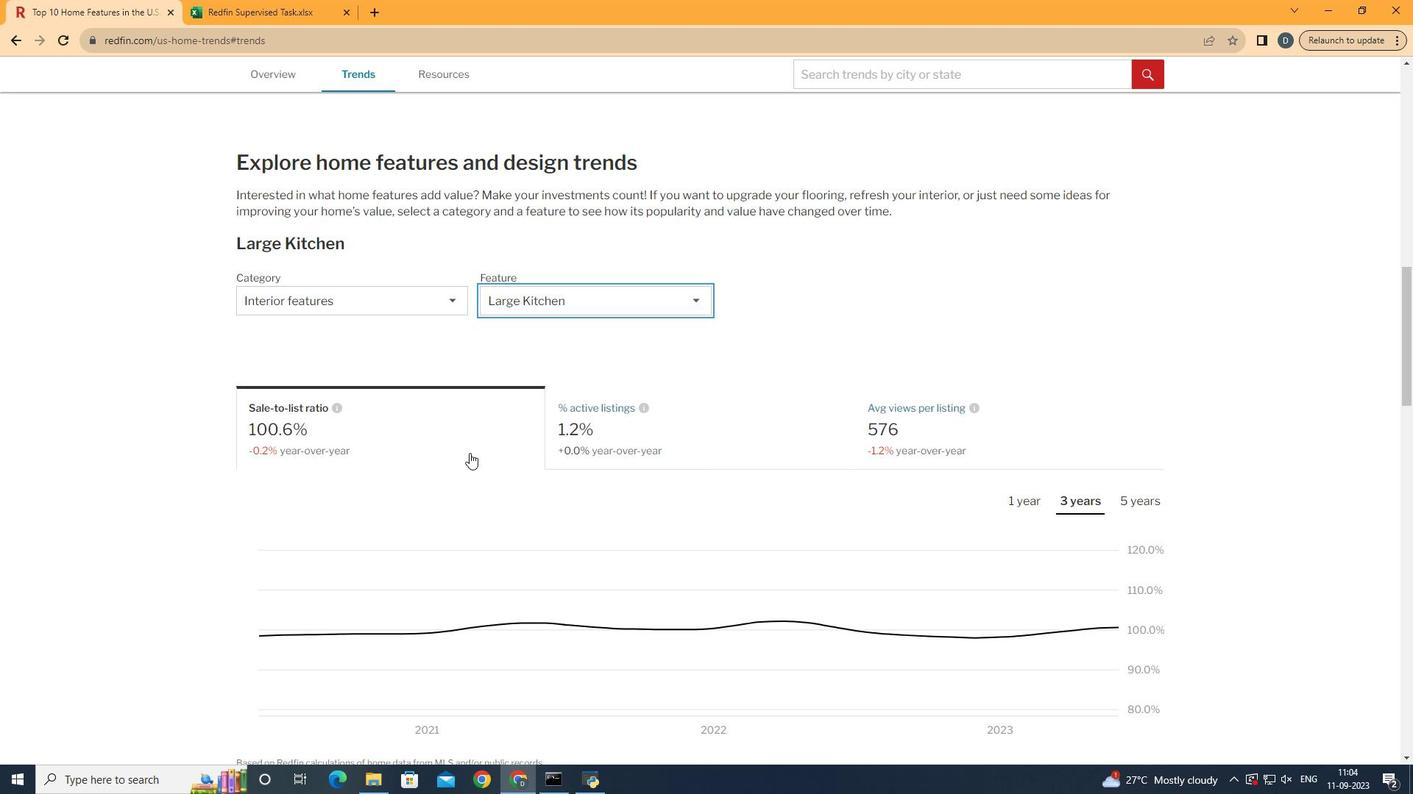 
Action: Mouse moved to (736, 451)
Screenshot: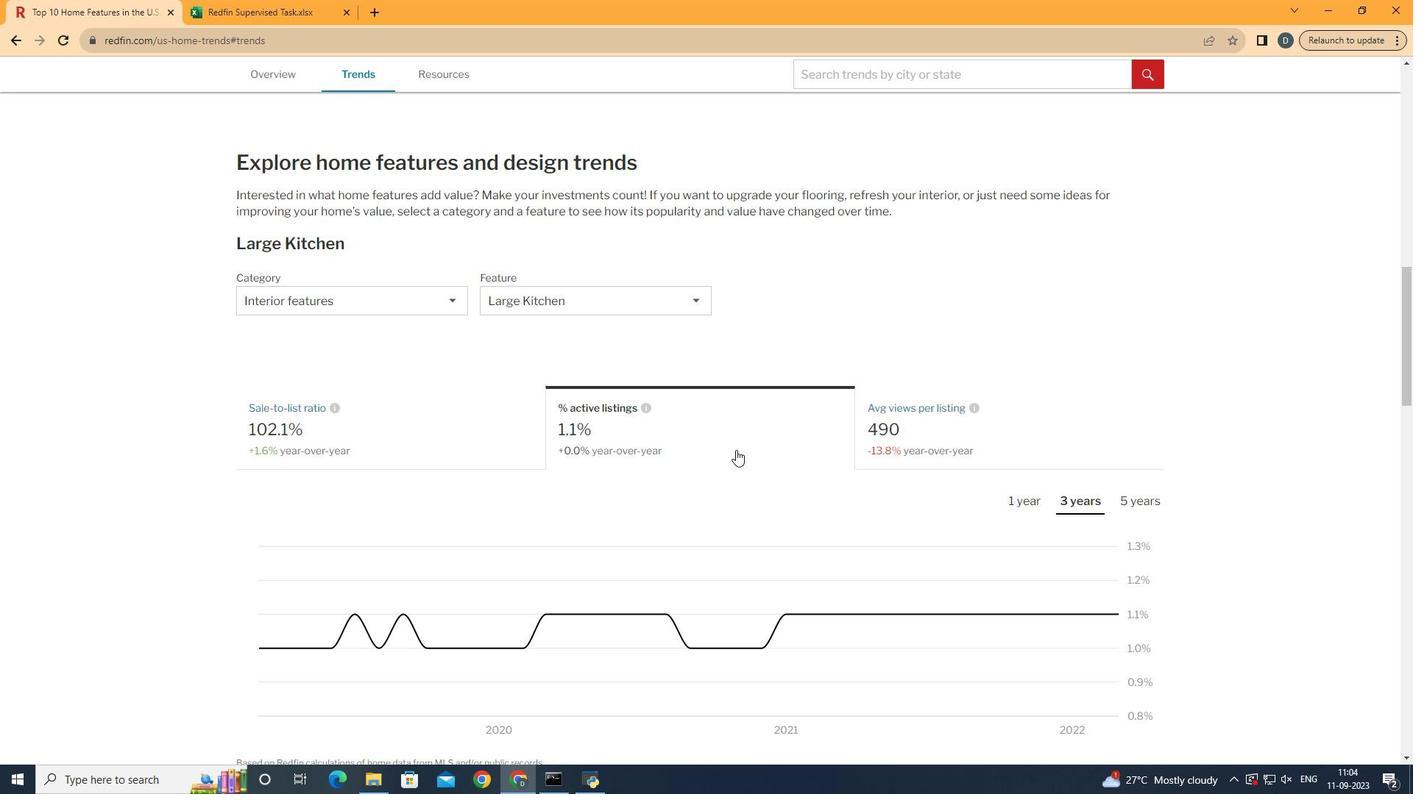 
Action: Mouse pressed left at (736, 451)
Screenshot: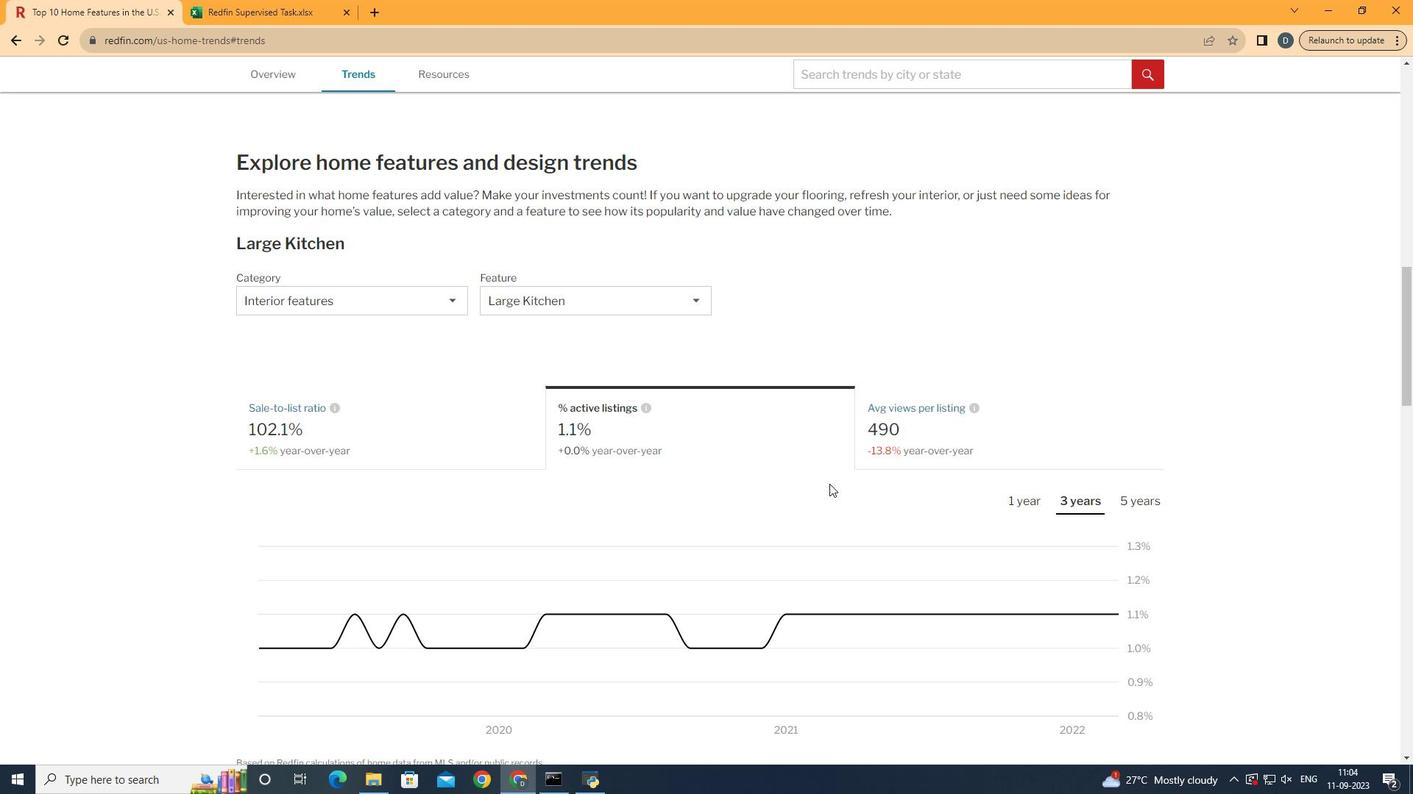 
Action: Mouse moved to (1145, 501)
Screenshot: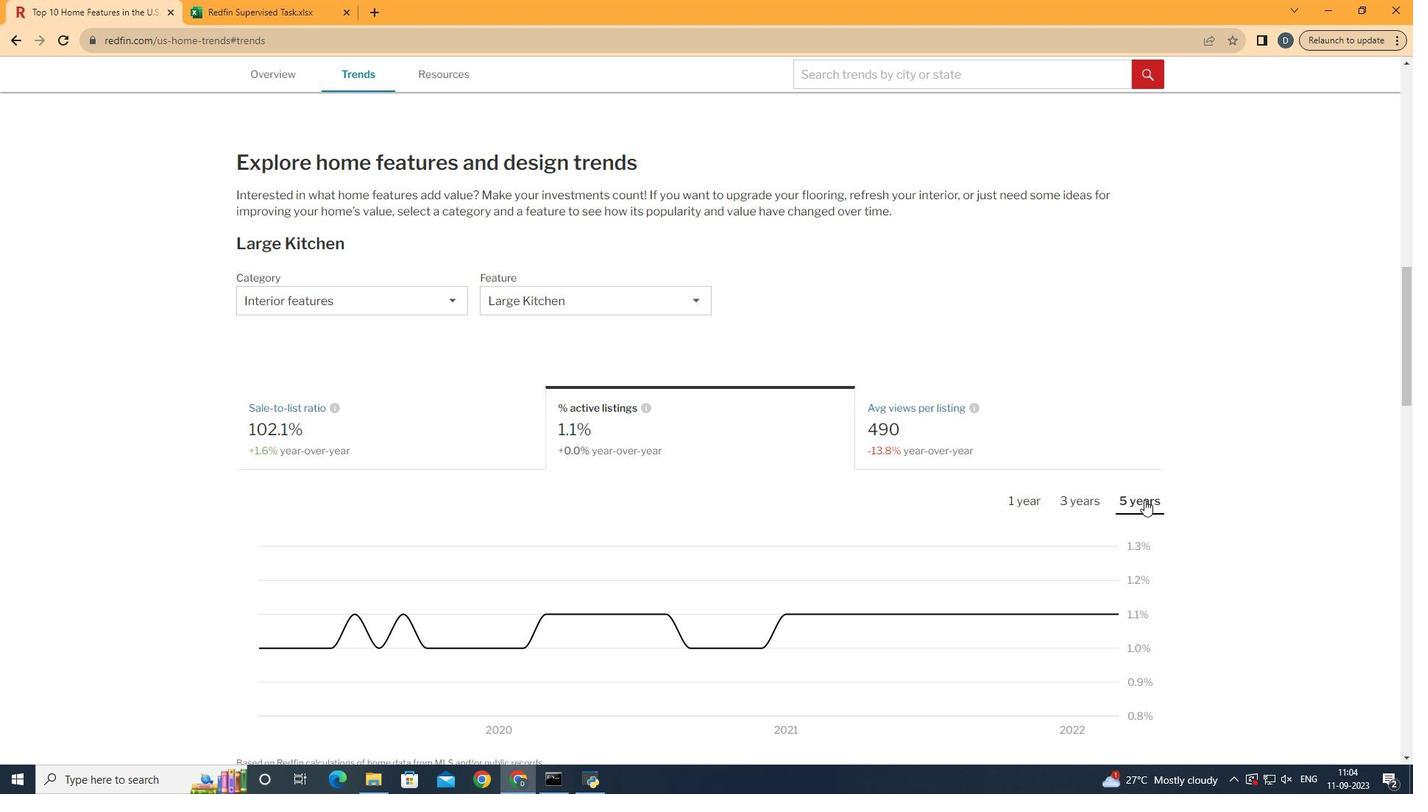 
Action: Mouse pressed left at (1145, 501)
Screenshot: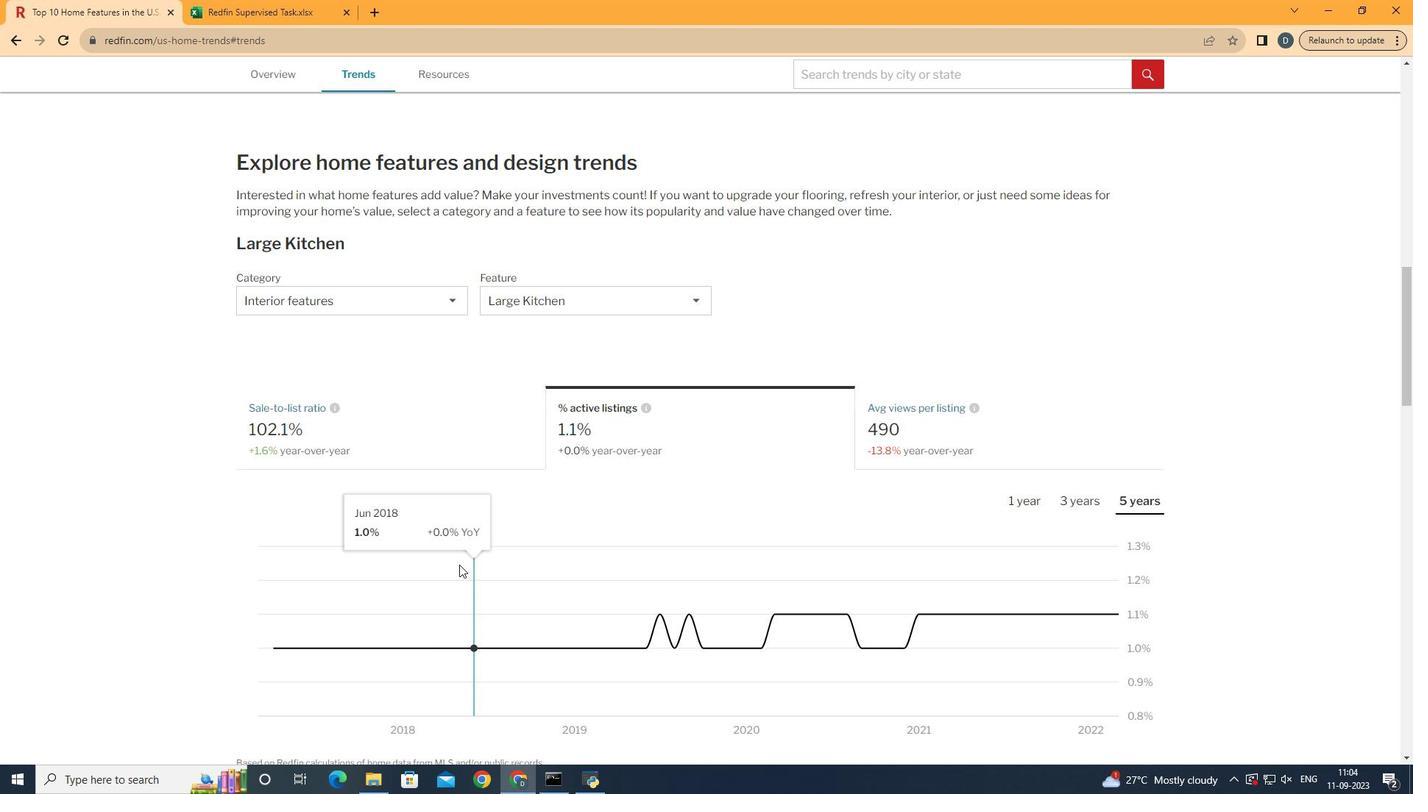 
Action: Mouse moved to (459, 565)
Screenshot: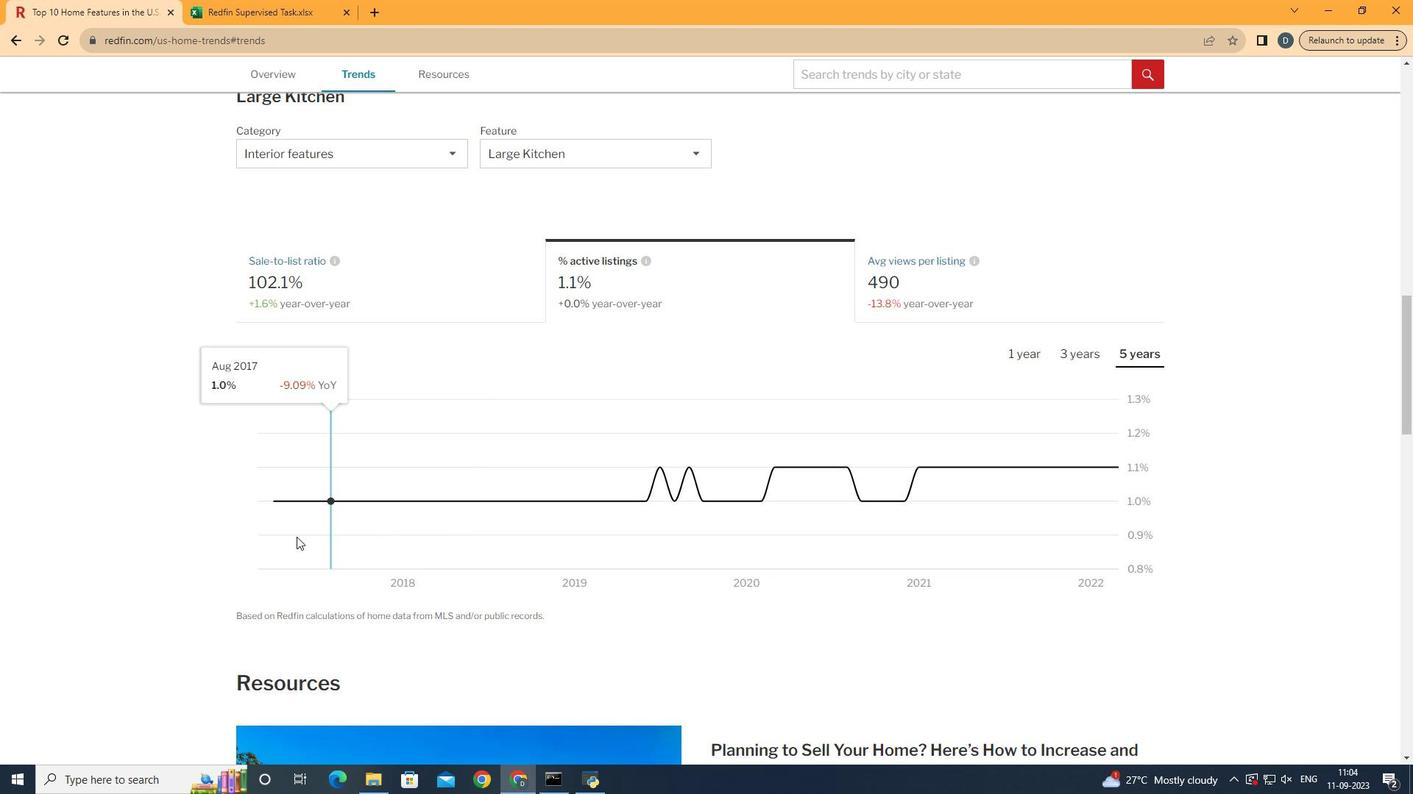 
Action: Mouse scrolled (459, 565) with delta (0, 0)
Screenshot: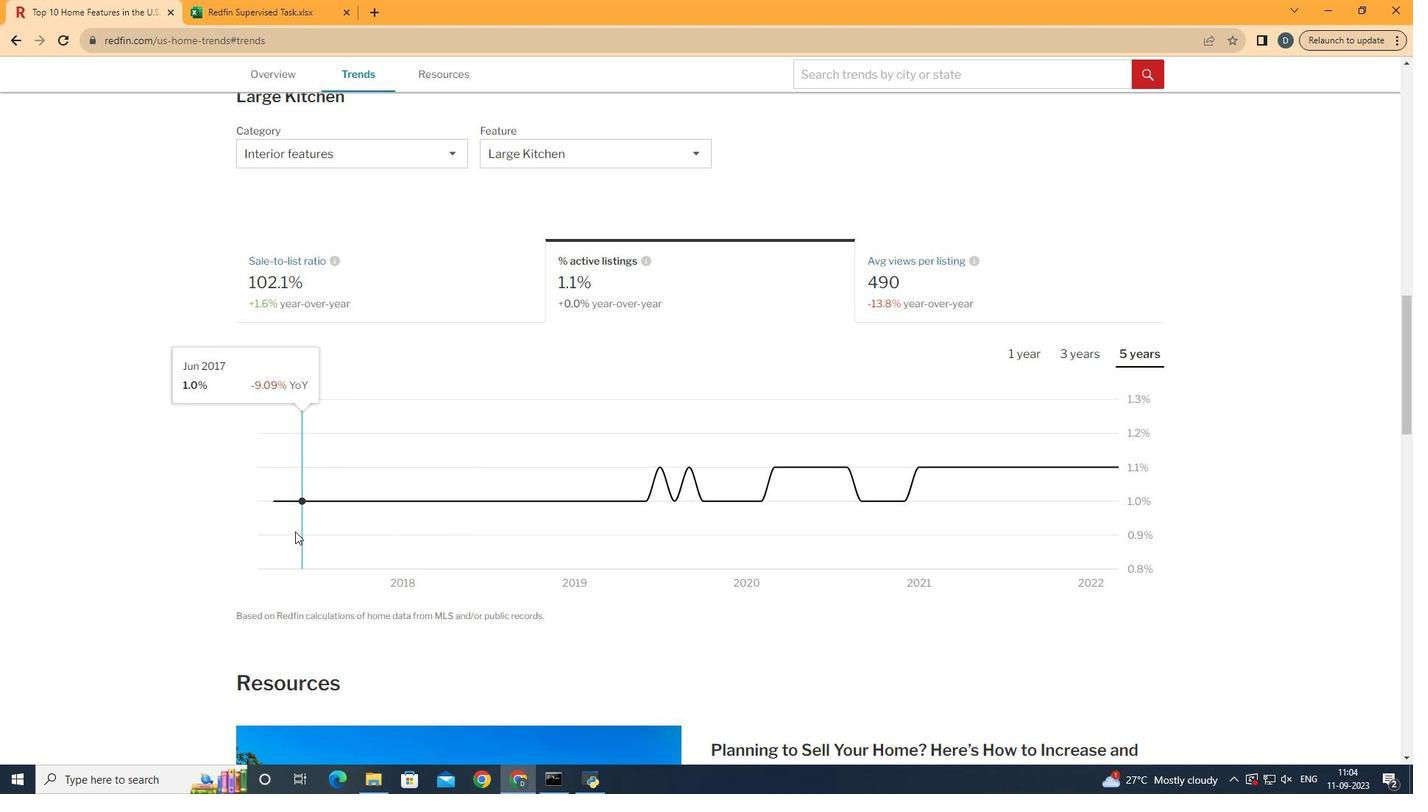 
Action: Mouse scrolled (459, 565) with delta (0, 0)
Screenshot: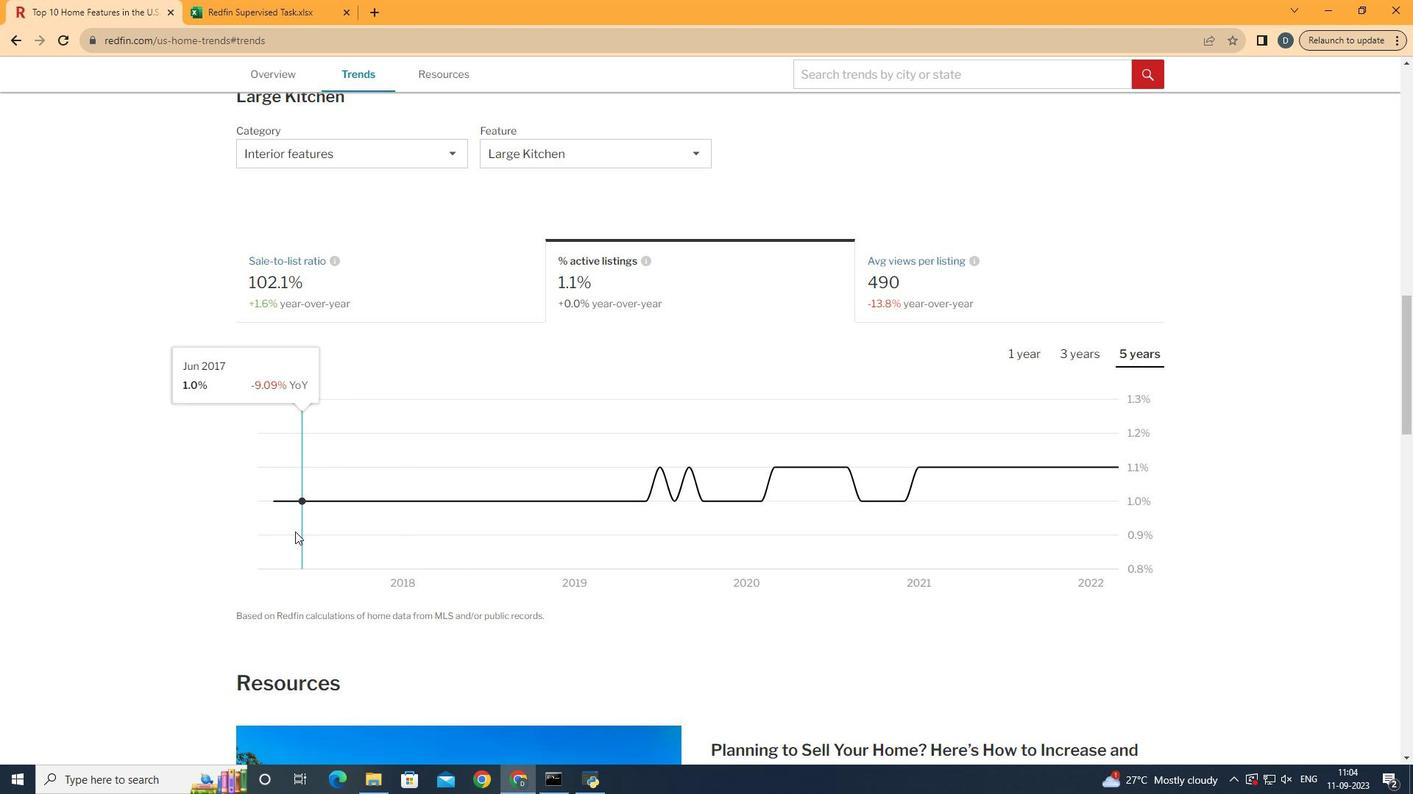 
Action: Mouse moved to (1123, 474)
Screenshot: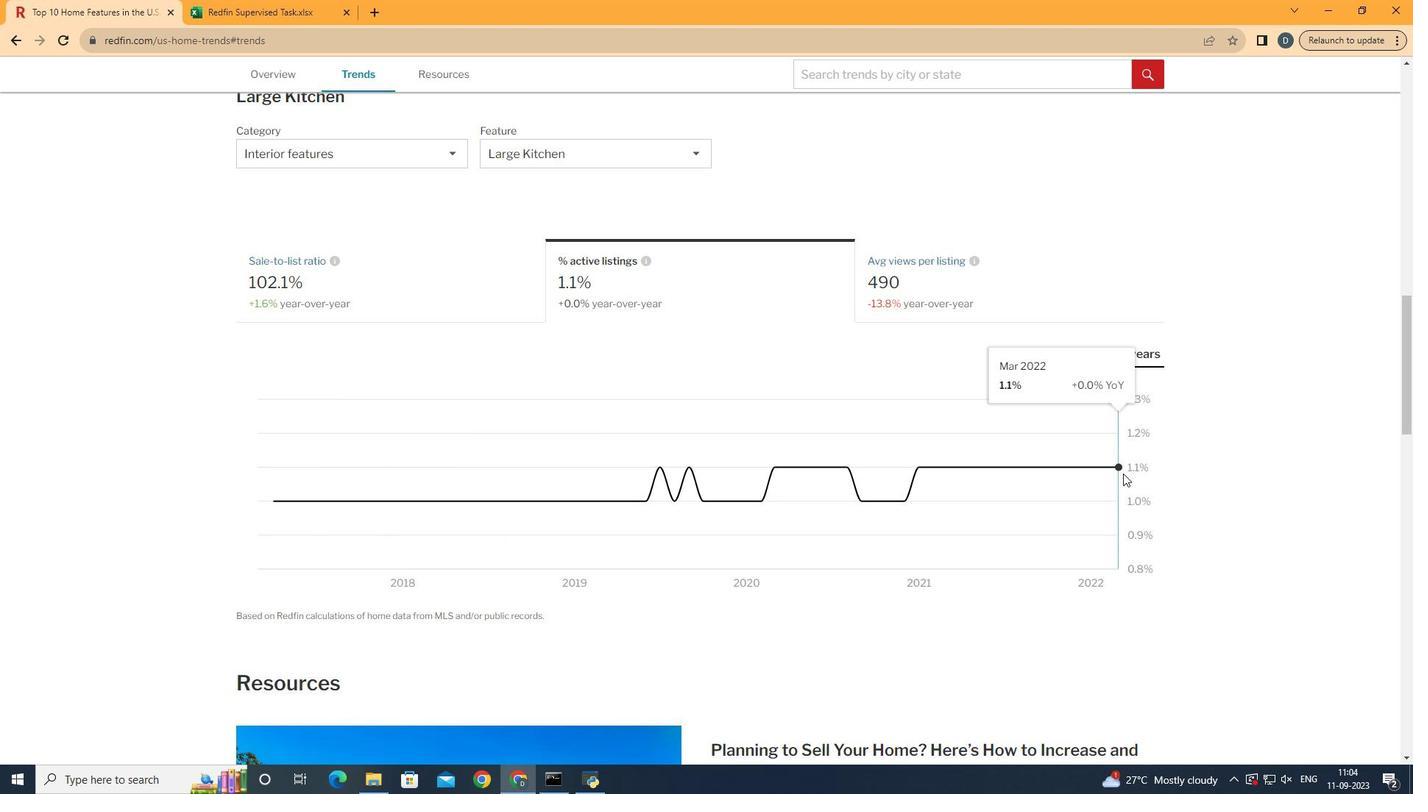 
